 Task: Create a scrum project AuraTech. Add to scrum project AuraTech a team member softage.4@softage.net and assign as Project Lead. Add to scrum project AuraTech a team member softage.1@softage.net
Action: Mouse moved to (183, 51)
Screenshot: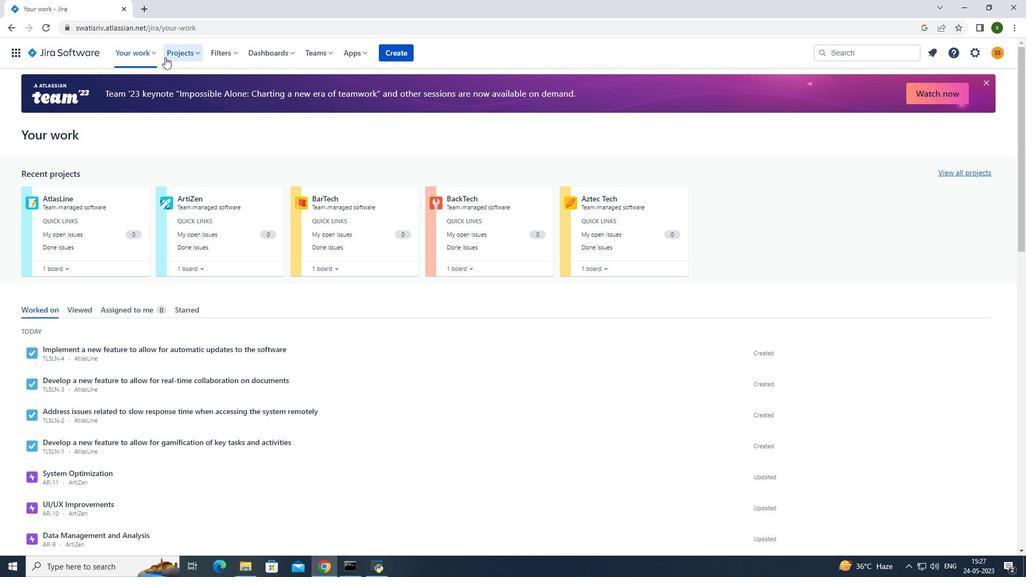 
Action: Mouse pressed left at (183, 51)
Screenshot: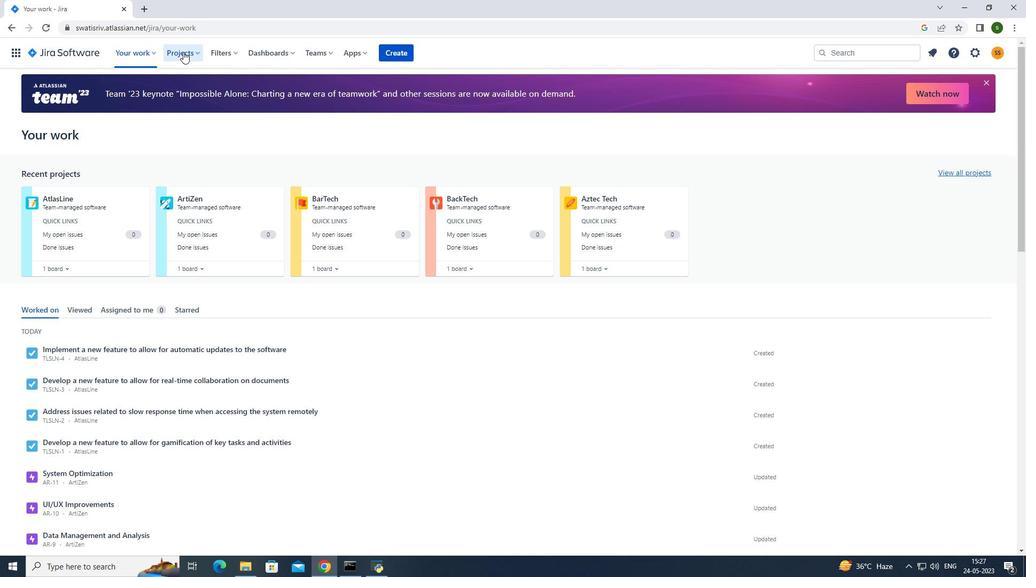 
Action: Mouse moved to (205, 272)
Screenshot: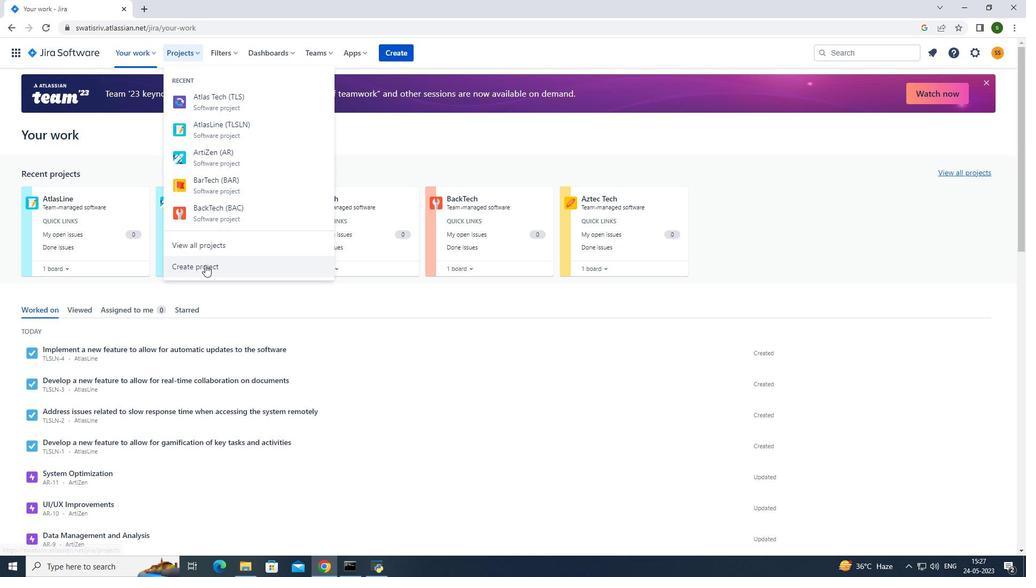 
Action: Mouse pressed left at (205, 272)
Screenshot: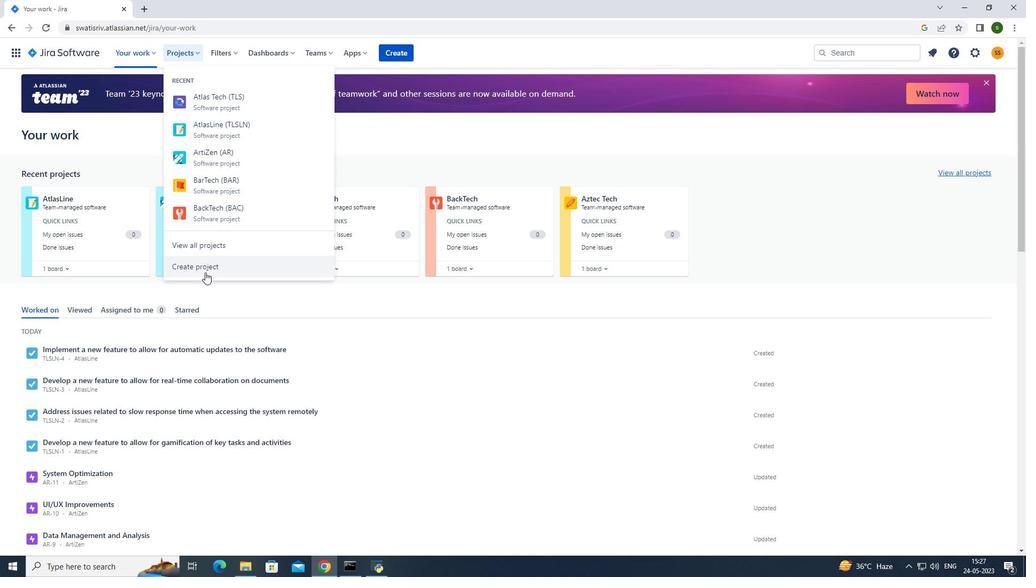 
Action: Mouse moved to (667, 268)
Screenshot: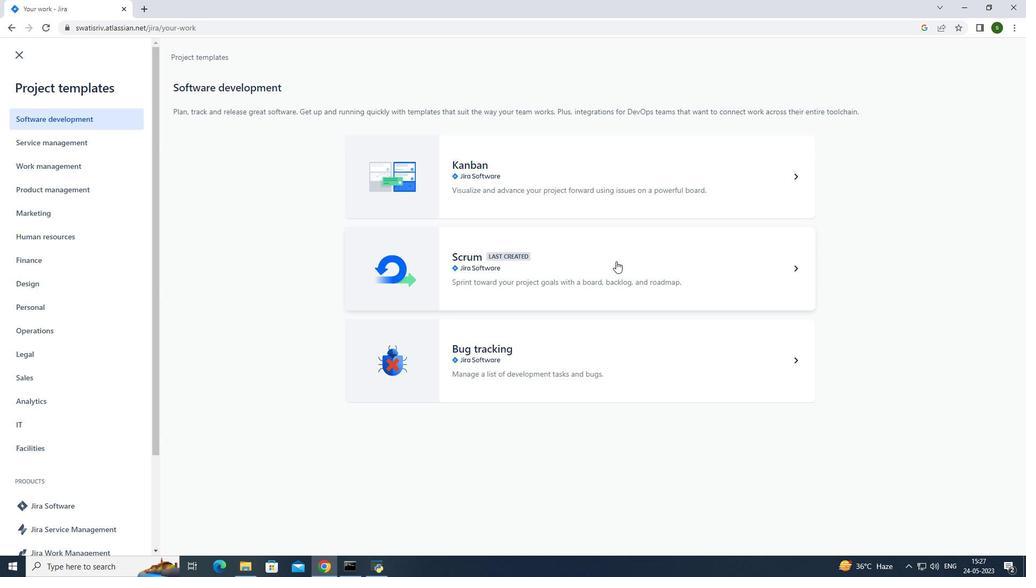 
Action: Mouse pressed left at (667, 268)
Screenshot: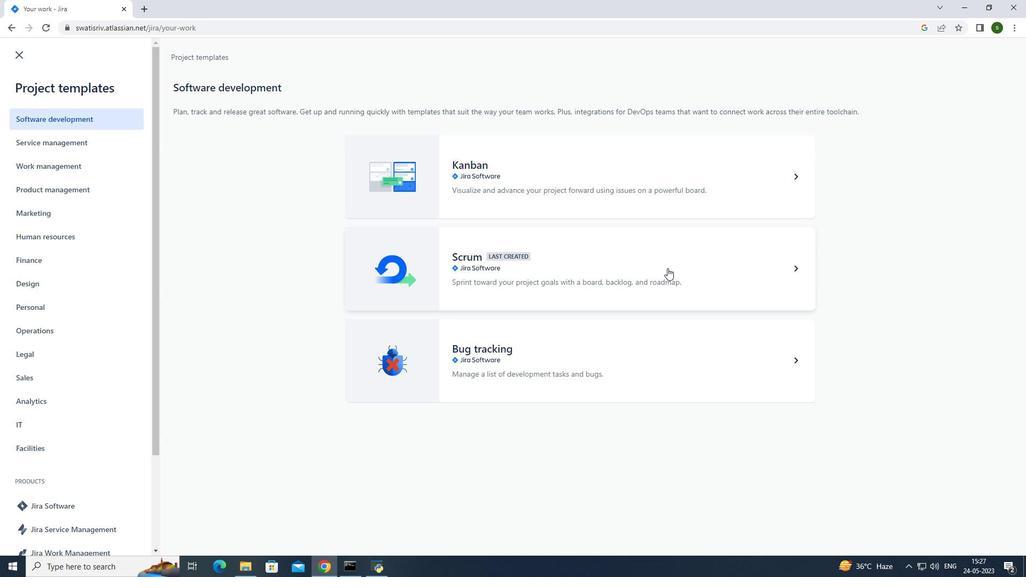 
Action: Mouse moved to (789, 531)
Screenshot: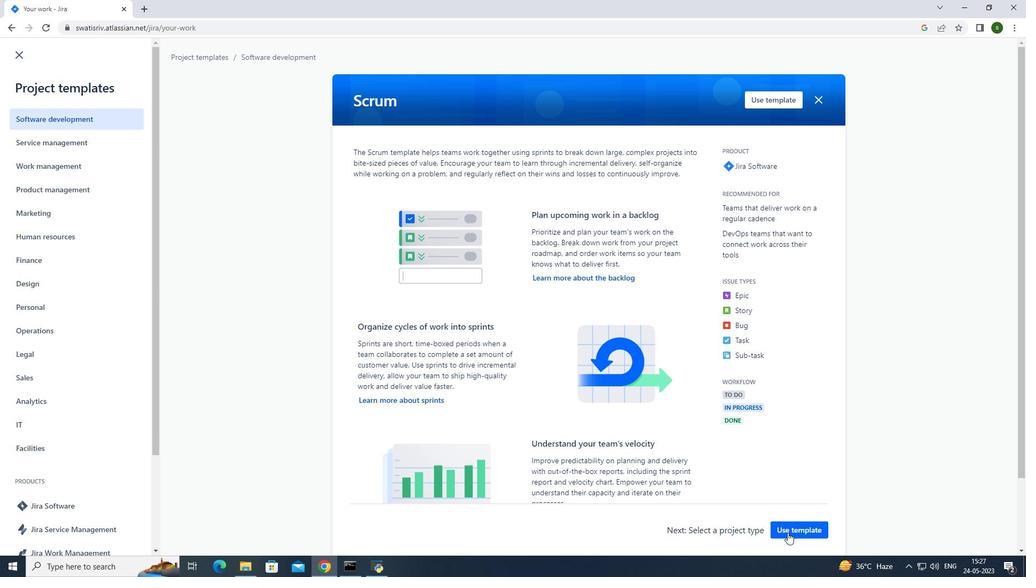 
Action: Mouse pressed left at (789, 531)
Screenshot: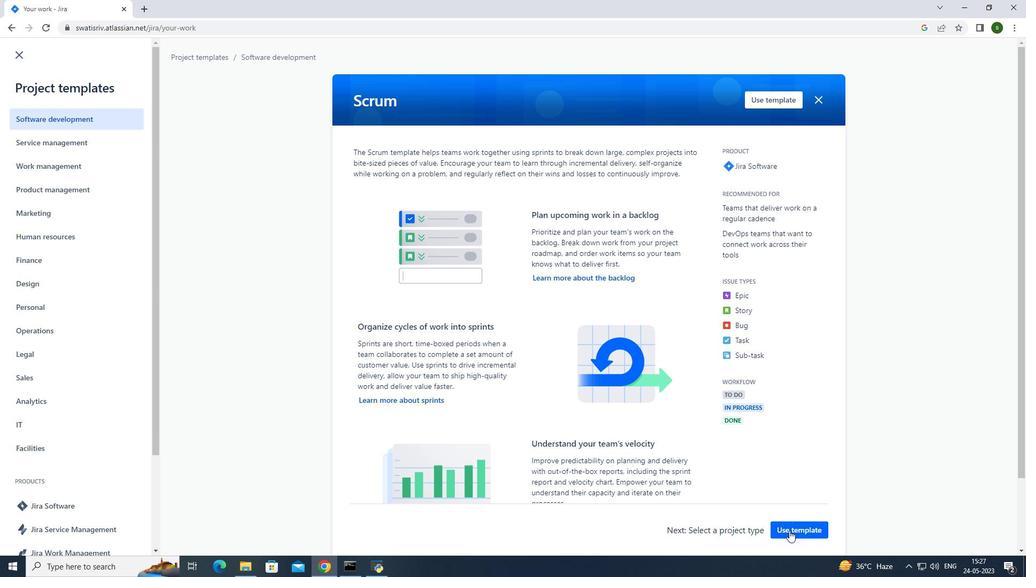
Action: Mouse moved to (485, 529)
Screenshot: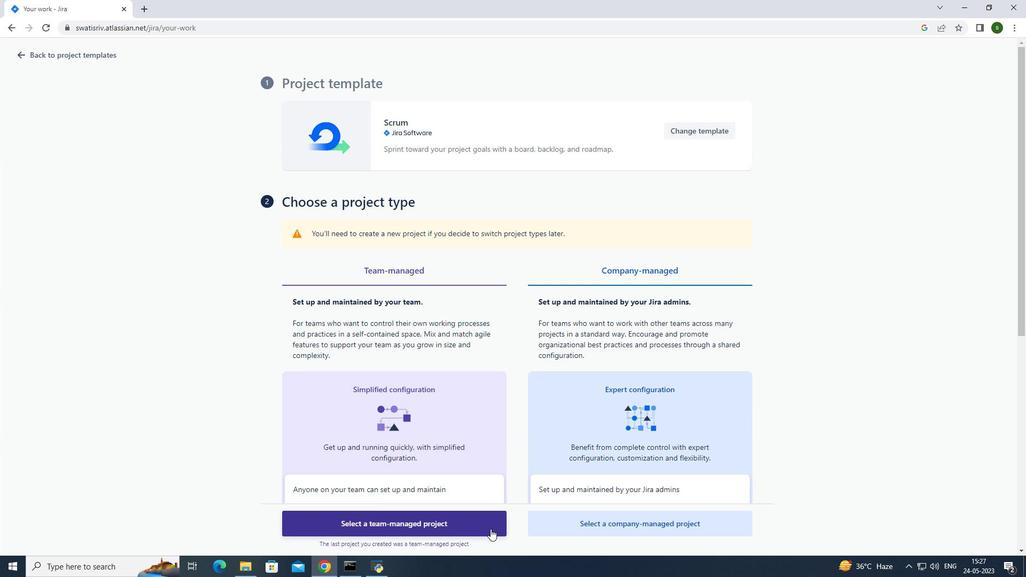 
Action: Mouse pressed left at (485, 529)
Screenshot: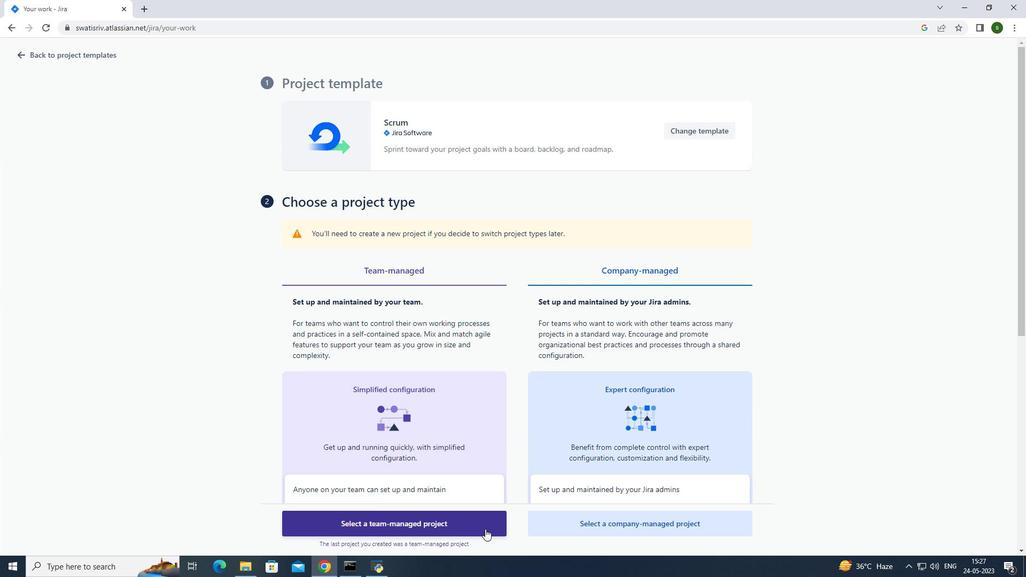 
Action: Mouse moved to (331, 249)
Screenshot: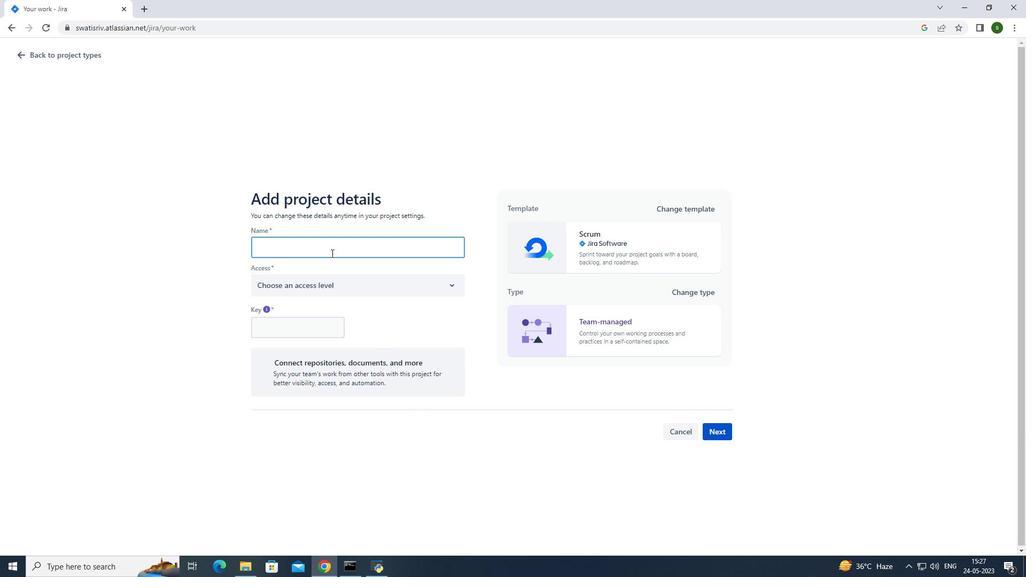 
Action: Mouse pressed left at (331, 249)
Screenshot: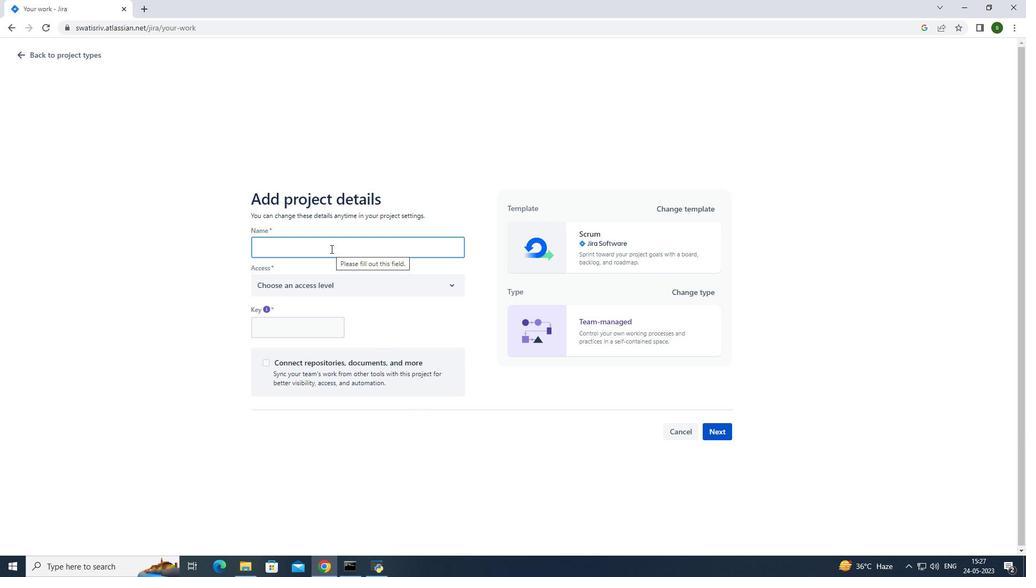 
Action: Key pressed <Key.caps_lock>A<Key.caps_lock>ura<Key.space><Key.caps_lock>T<Key.caps_lock>ech
Screenshot: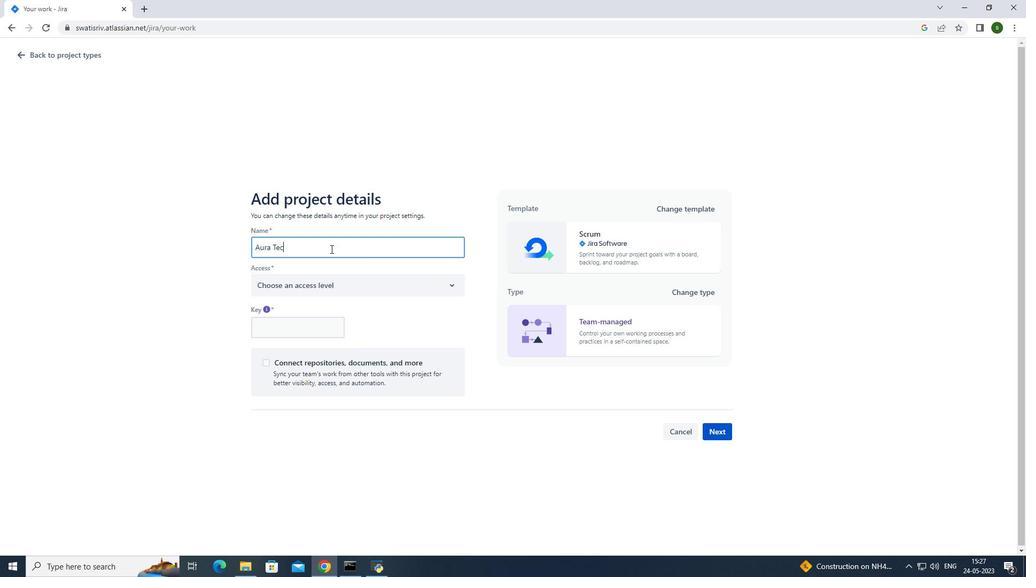 
Action: Mouse moved to (393, 288)
Screenshot: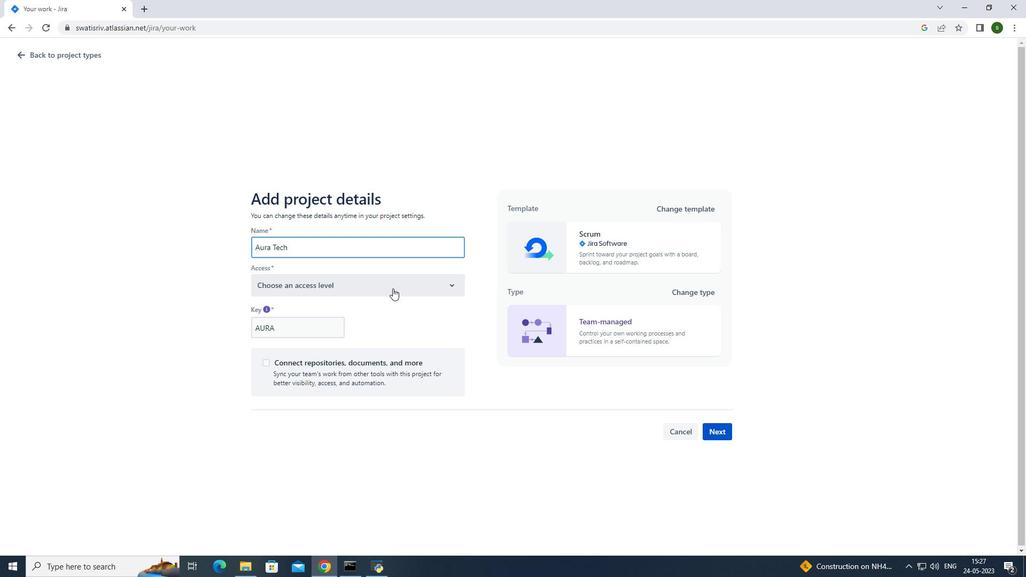 
Action: Mouse pressed left at (393, 288)
Screenshot: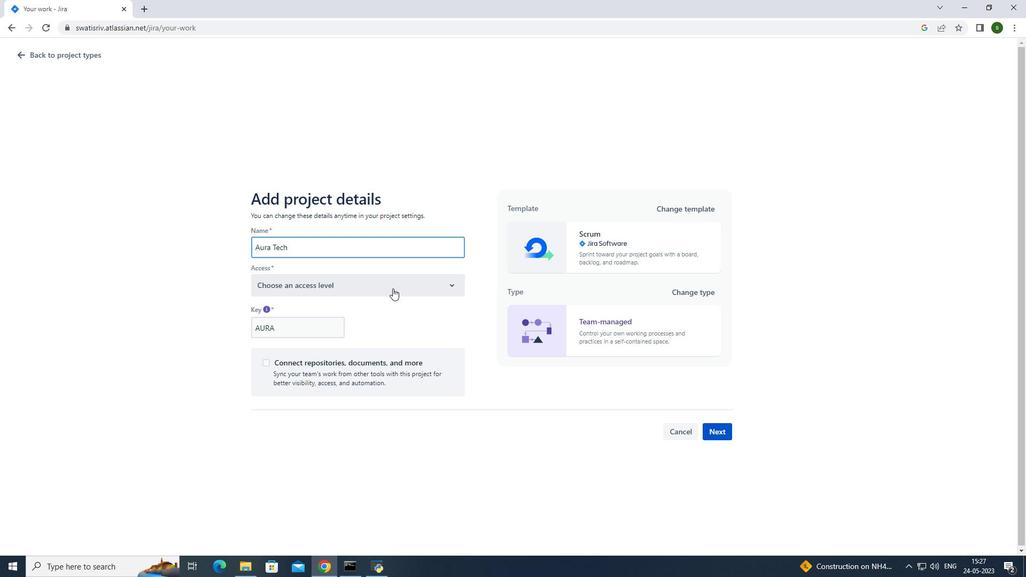 
Action: Mouse moved to (389, 319)
Screenshot: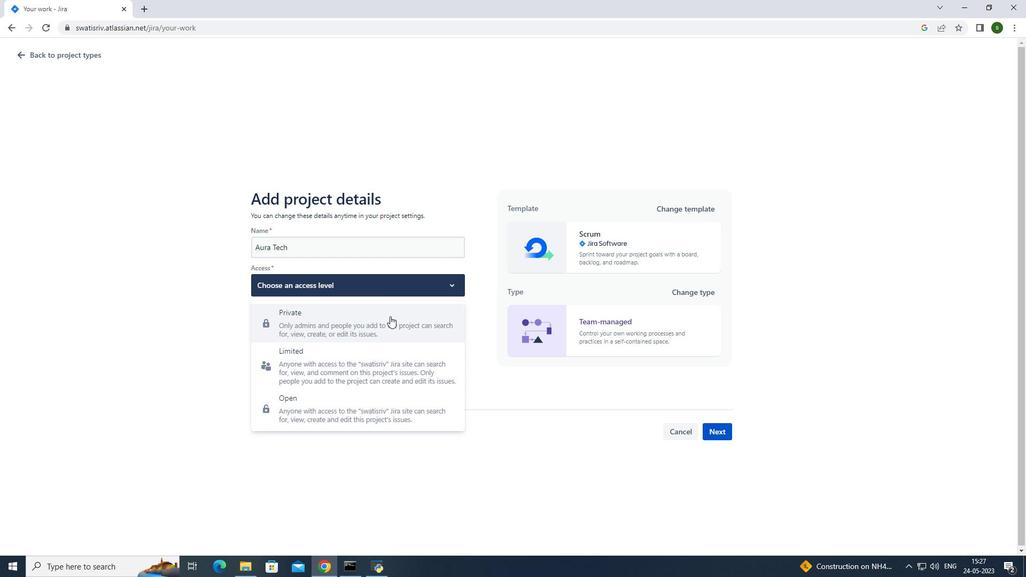 
Action: Mouse pressed left at (389, 319)
Screenshot: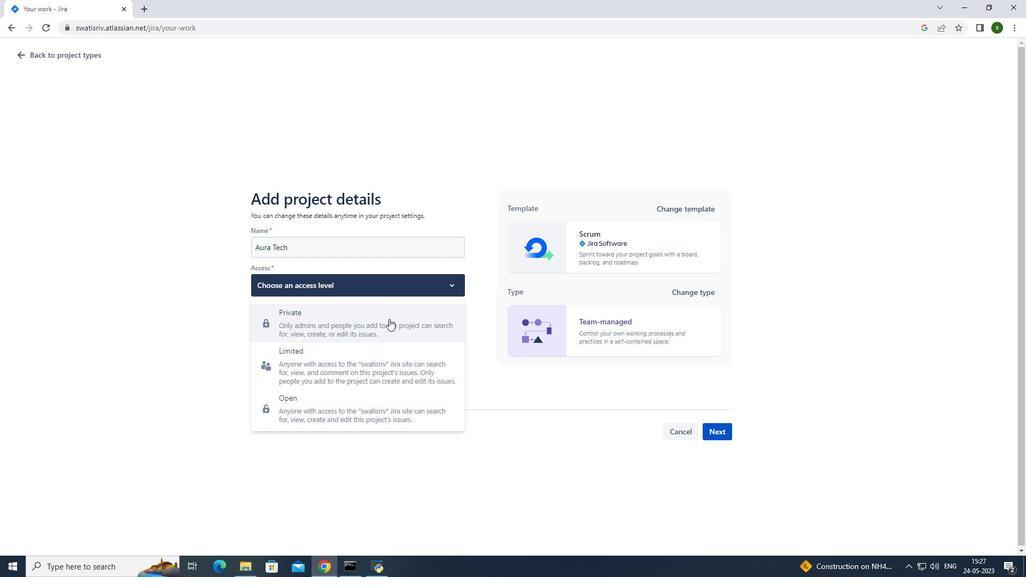 
Action: Mouse moved to (717, 431)
Screenshot: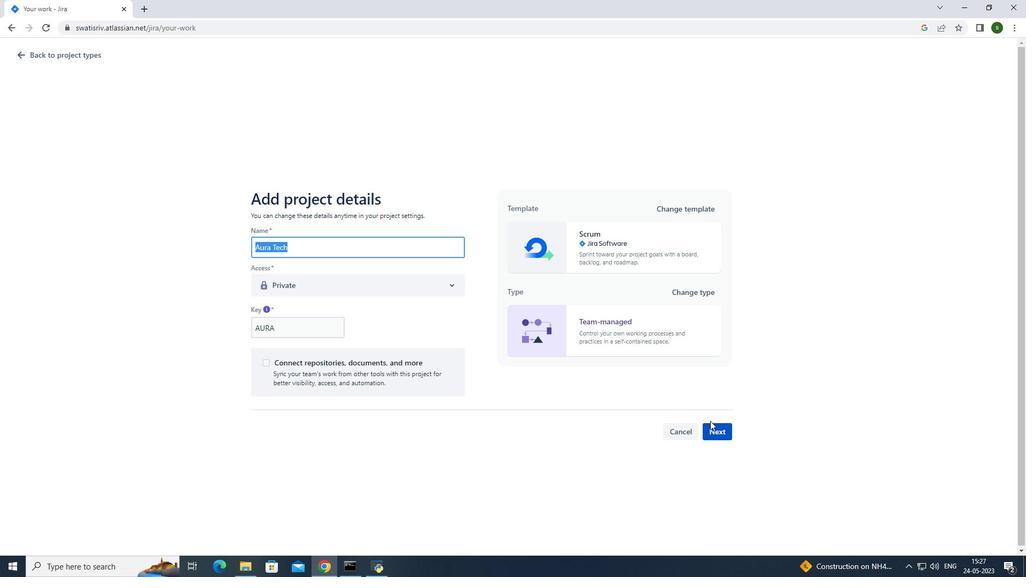 
Action: Mouse pressed left at (717, 431)
Screenshot: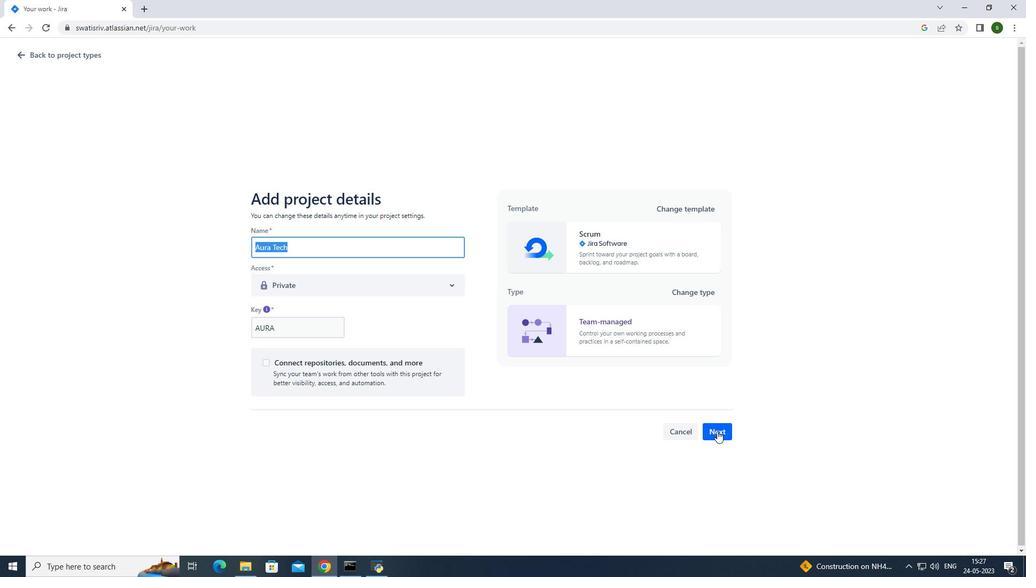 
Action: Mouse moved to (629, 358)
Screenshot: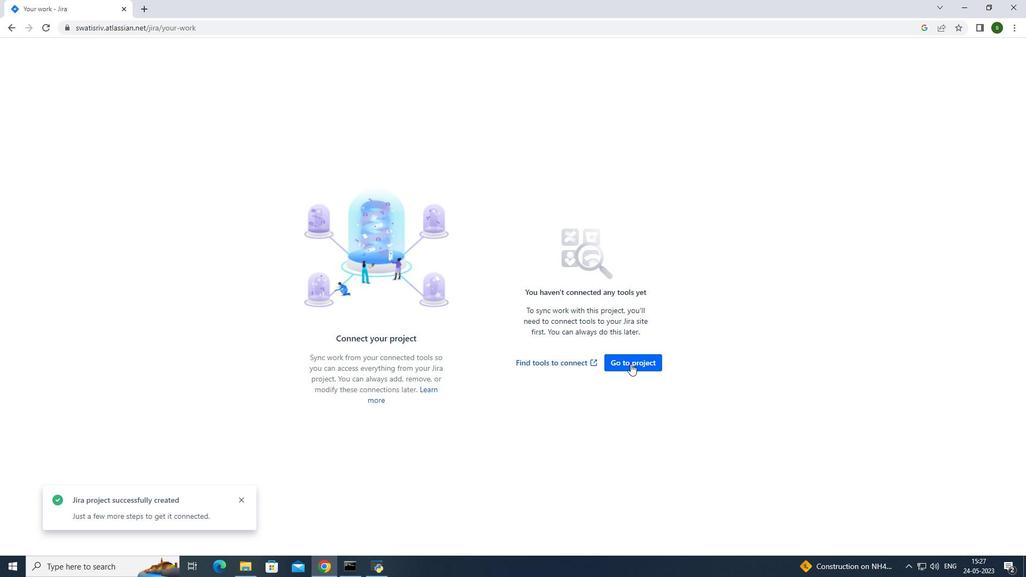 
Action: Mouse pressed left at (629, 358)
Screenshot: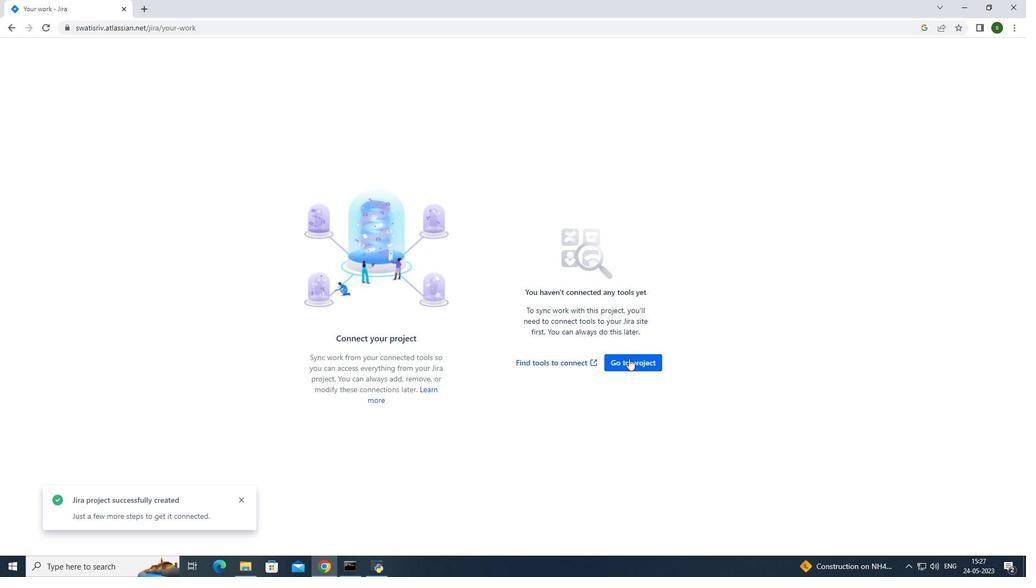 
Action: Mouse moved to (193, 55)
Screenshot: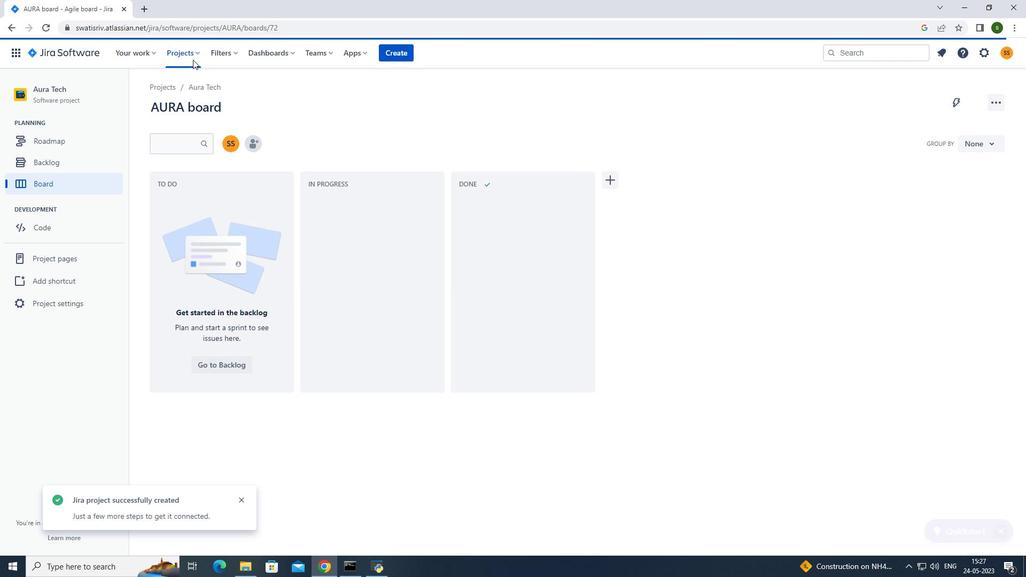 
Action: Mouse pressed left at (193, 55)
Screenshot: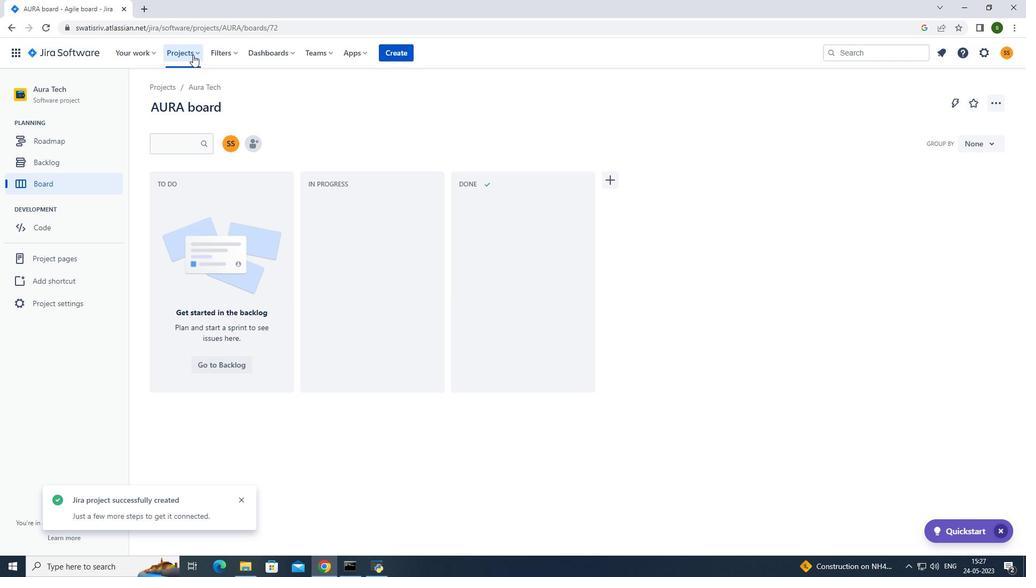 
Action: Mouse moved to (225, 104)
Screenshot: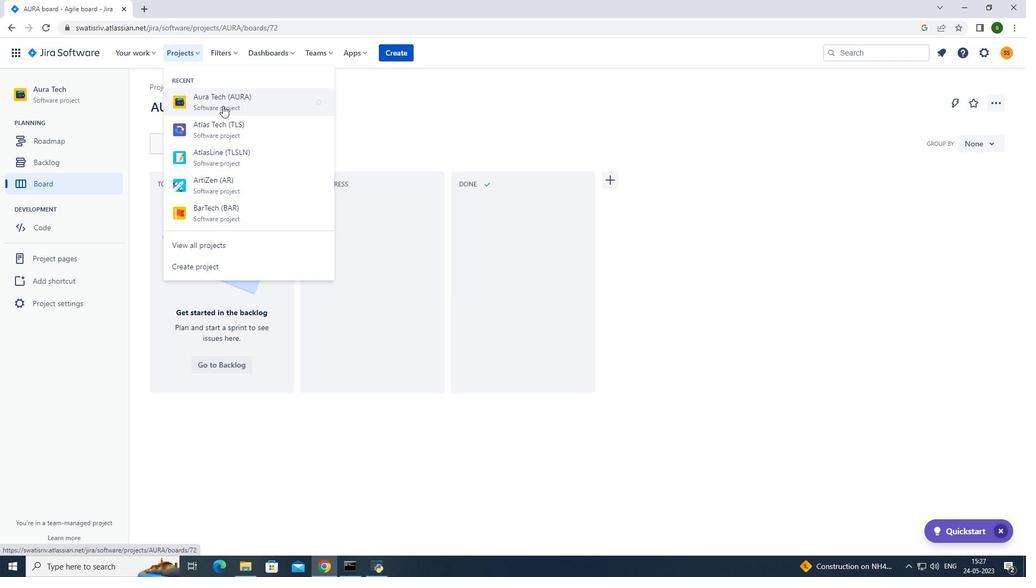 
Action: Mouse pressed left at (225, 104)
Screenshot: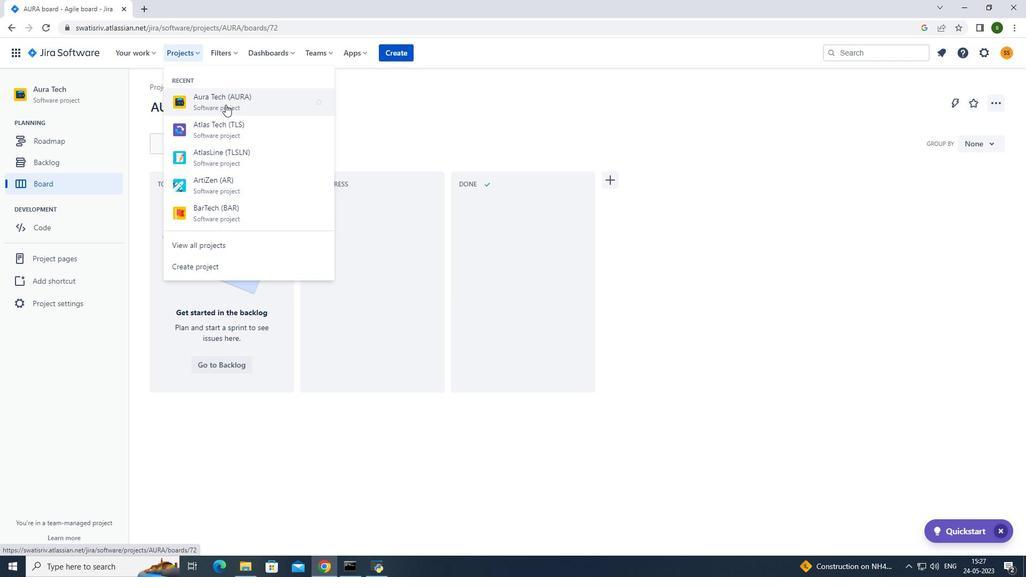 
Action: Mouse moved to (256, 141)
Screenshot: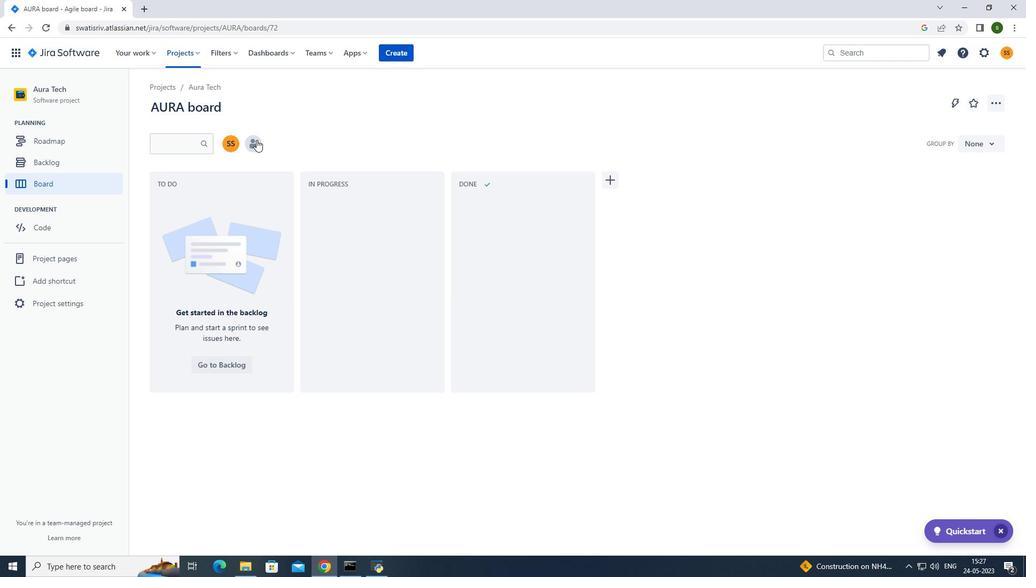 
Action: Mouse pressed left at (256, 141)
Screenshot: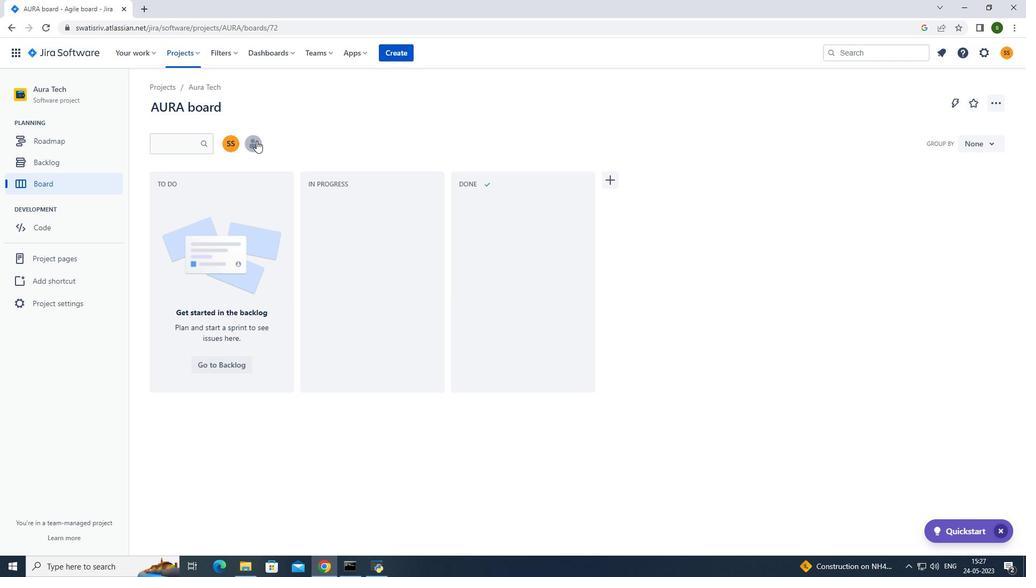 
Action: Mouse moved to (451, 116)
Screenshot: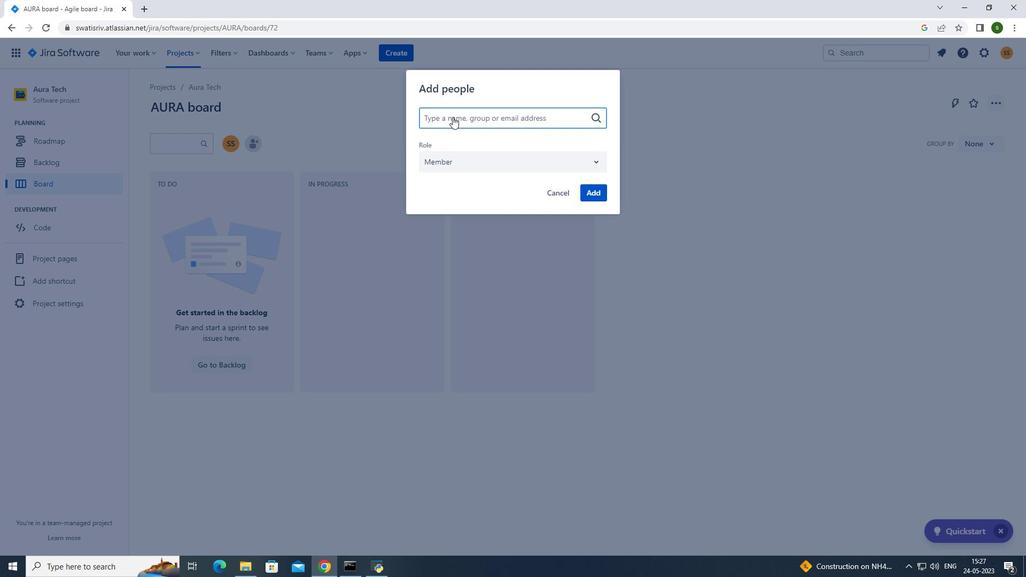 
Action: Key pressed softage.4<Key.shift>@softage.net
Screenshot: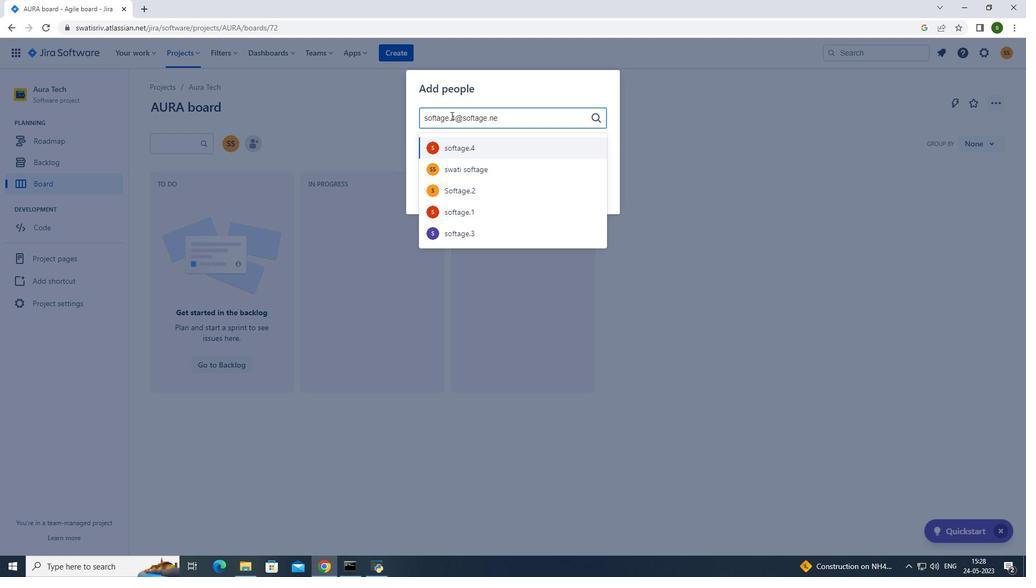 
Action: Mouse moved to (454, 146)
Screenshot: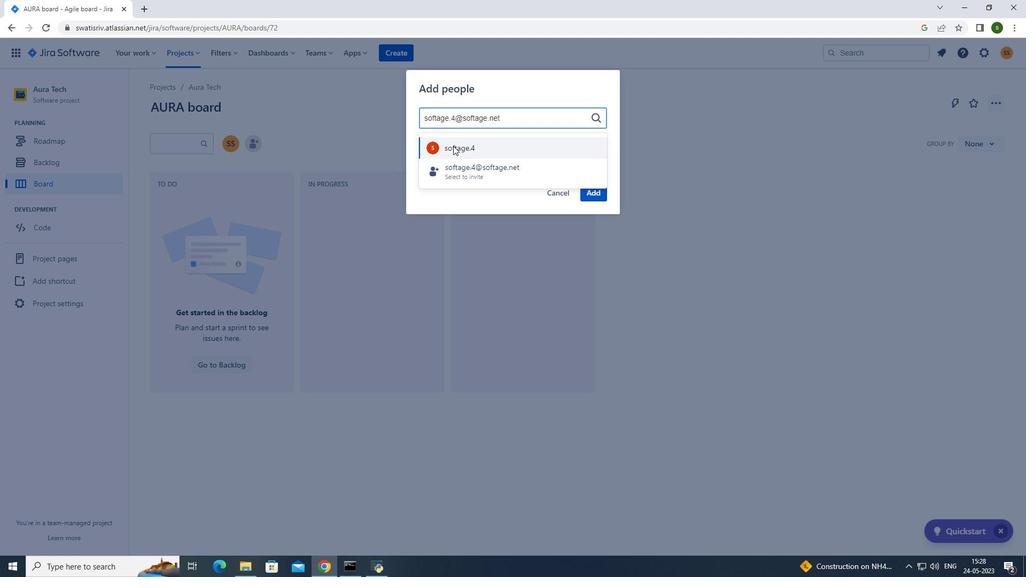 
Action: Mouse pressed left at (454, 146)
Screenshot: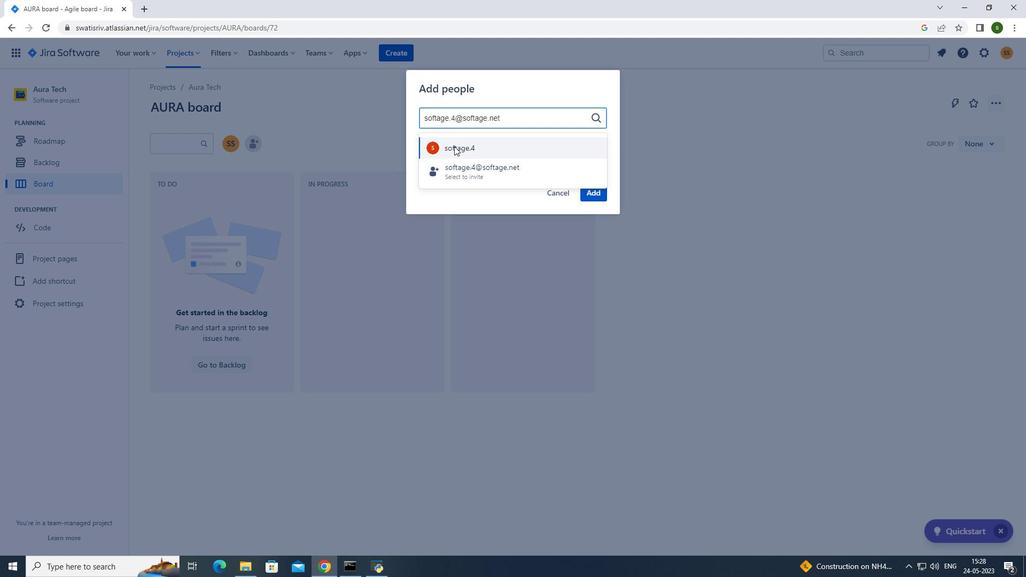 
Action: Mouse moved to (590, 189)
Screenshot: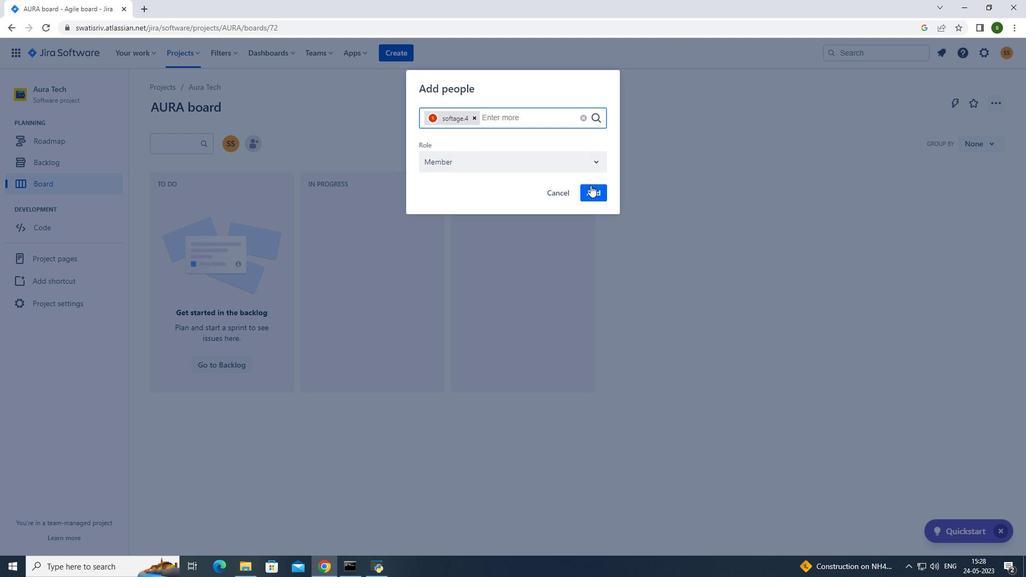 
Action: Mouse pressed left at (590, 189)
Screenshot: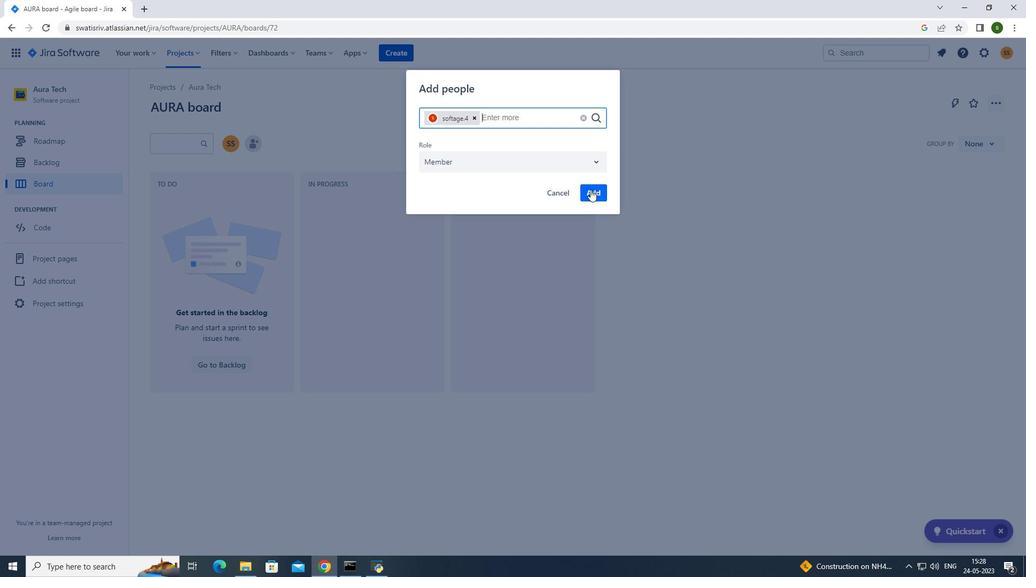 
Action: Mouse moved to (193, 59)
Screenshot: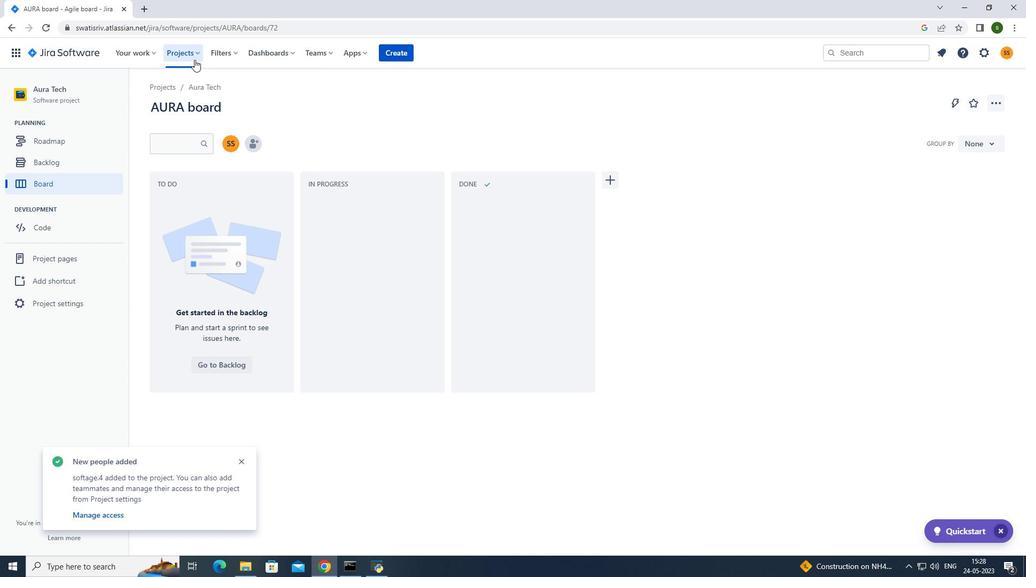 
Action: Mouse pressed left at (193, 59)
Screenshot: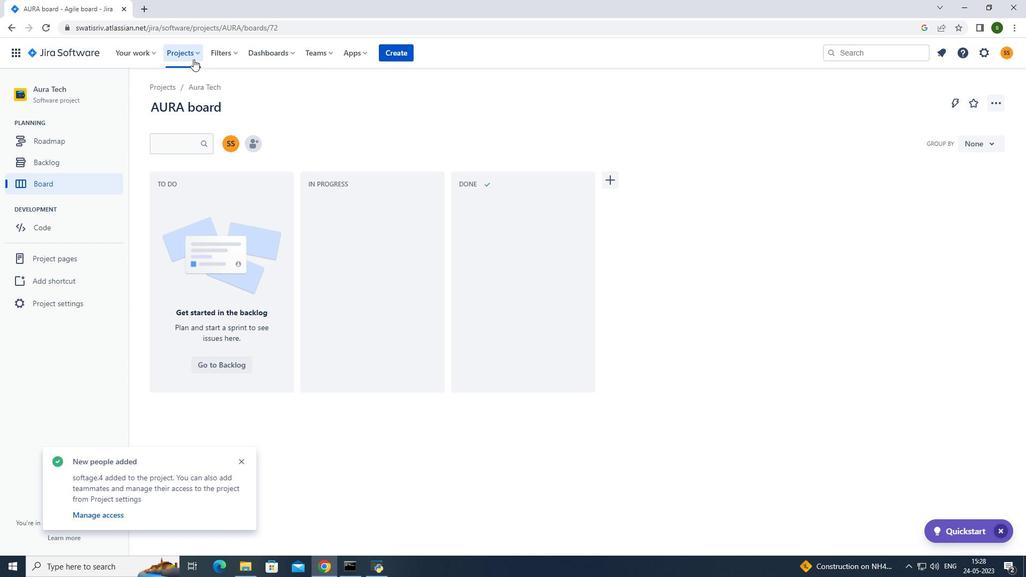 
Action: Mouse moved to (197, 101)
Screenshot: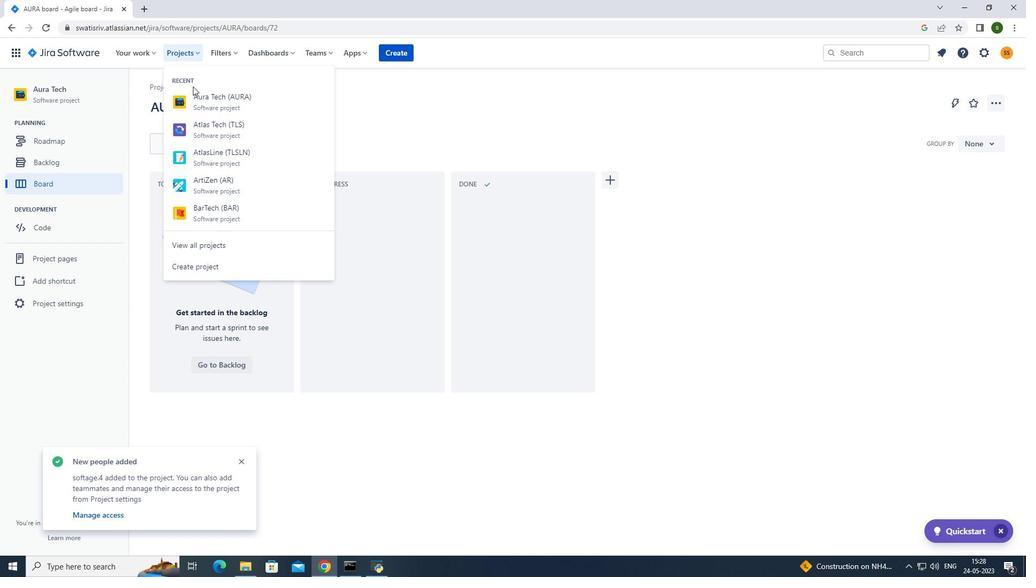 
Action: Mouse pressed left at (197, 101)
Screenshot: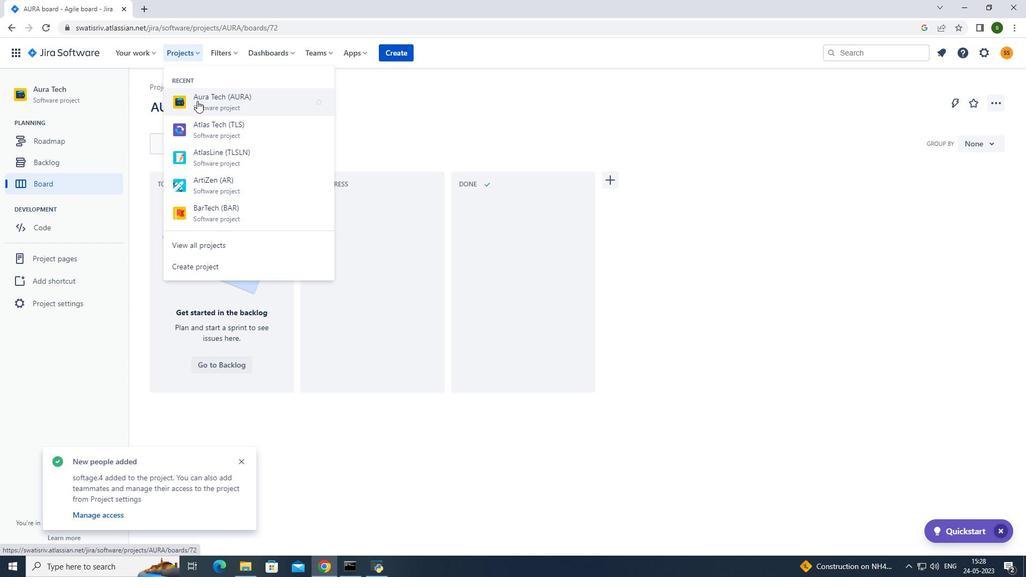 
Action: Mouse moved to (78, 310)
Screenshot: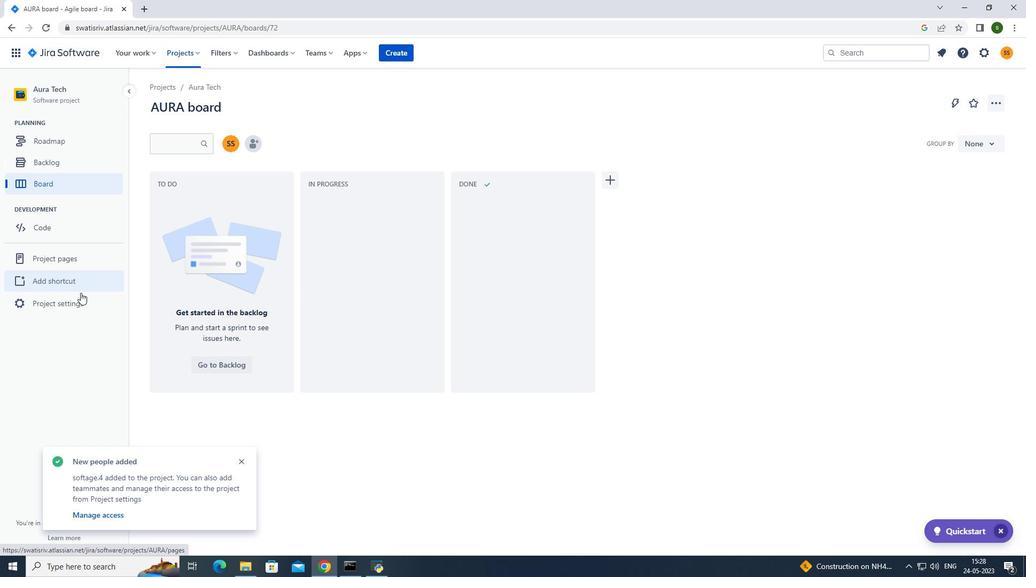 
Action: Mouse pressed left at (78, 310)
Screenshot: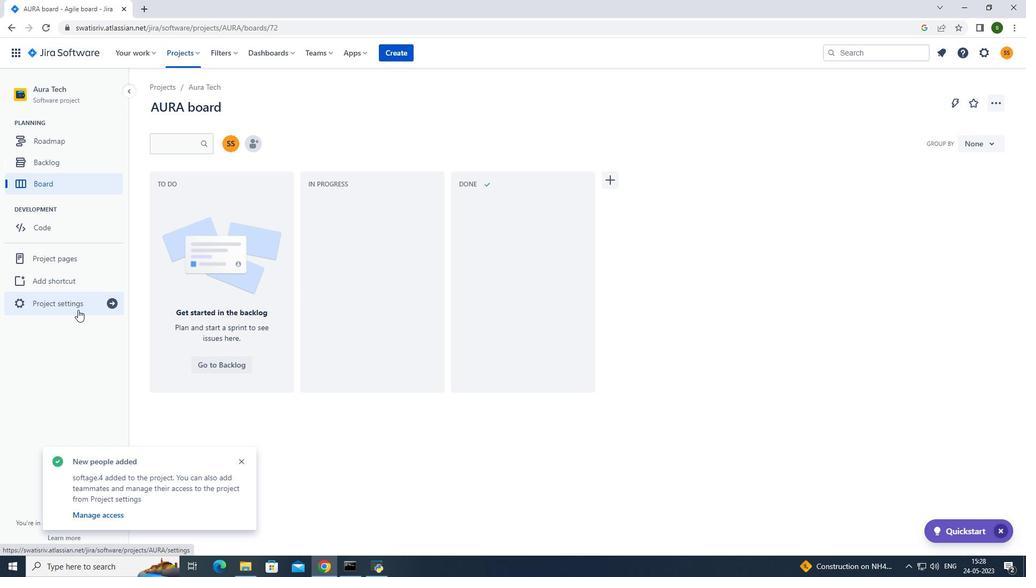 
Action: Mouse moved to (556, 382)
Screenshot: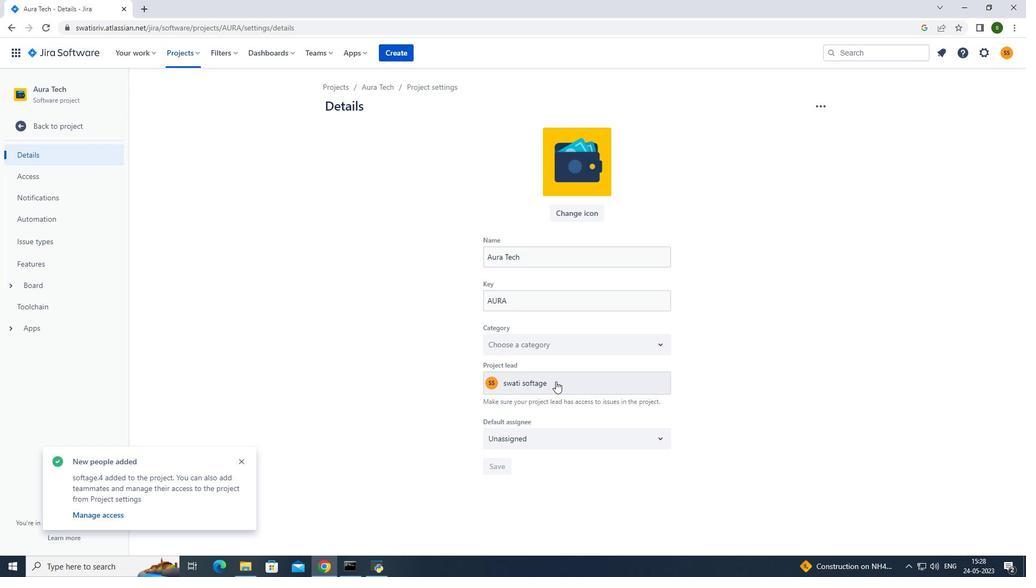 
Action: Mouse pressed left at (556, 382)
Screenshot: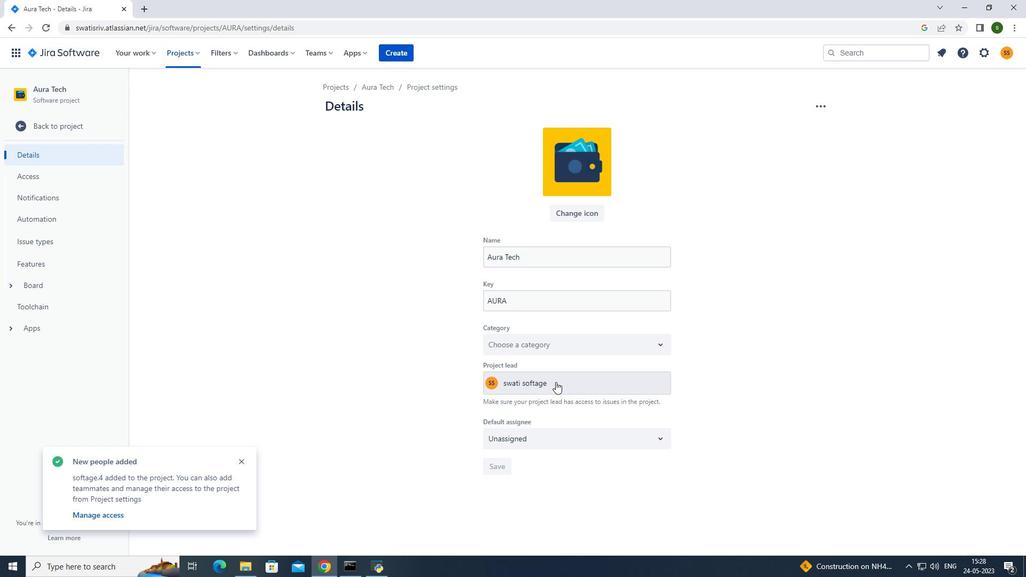 
Action: Mouse moved to (556, 380)
Screenshot: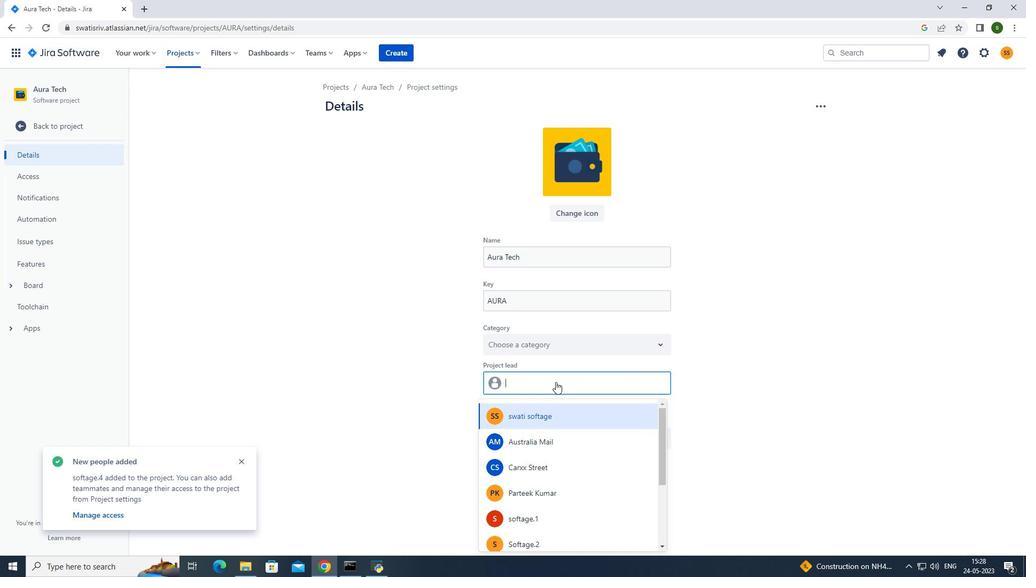
Action: Key pressed softage.4<Key.shift>@softage.net
Screenshot: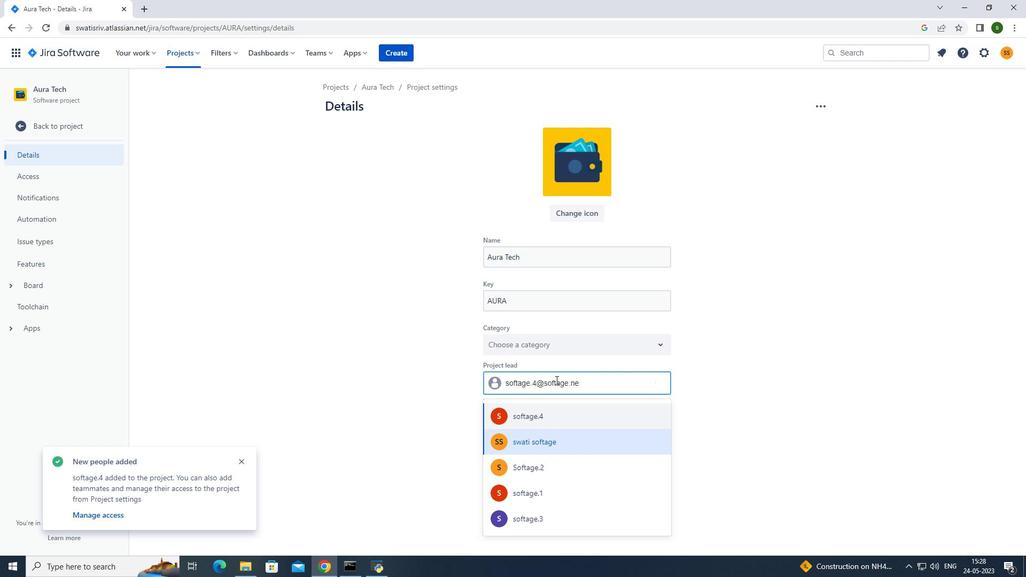 
Action: Mouse moved to (549, 419)
Screenshot: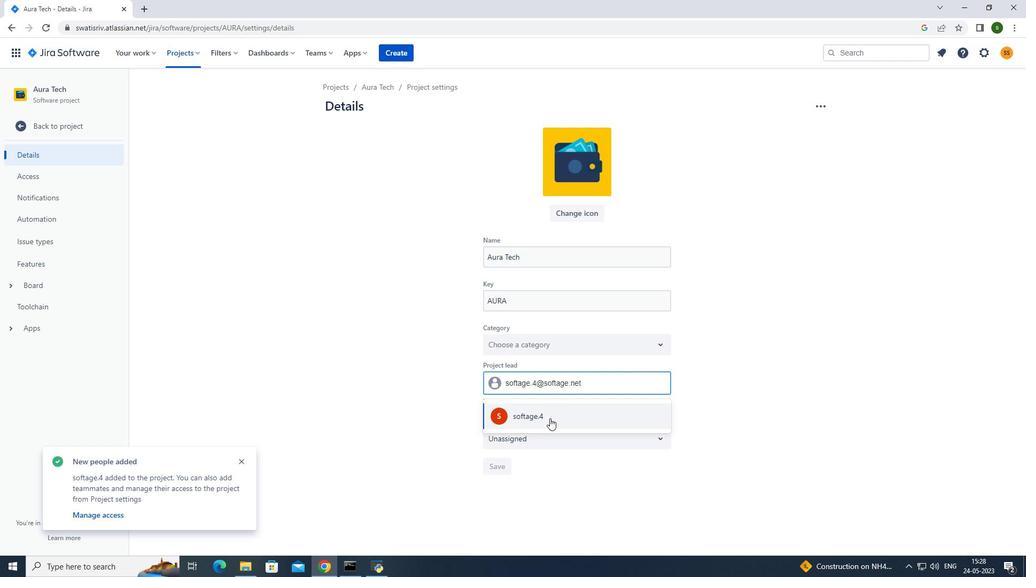 
Action: Mouse pressed left at (549, 419)
Screenshot: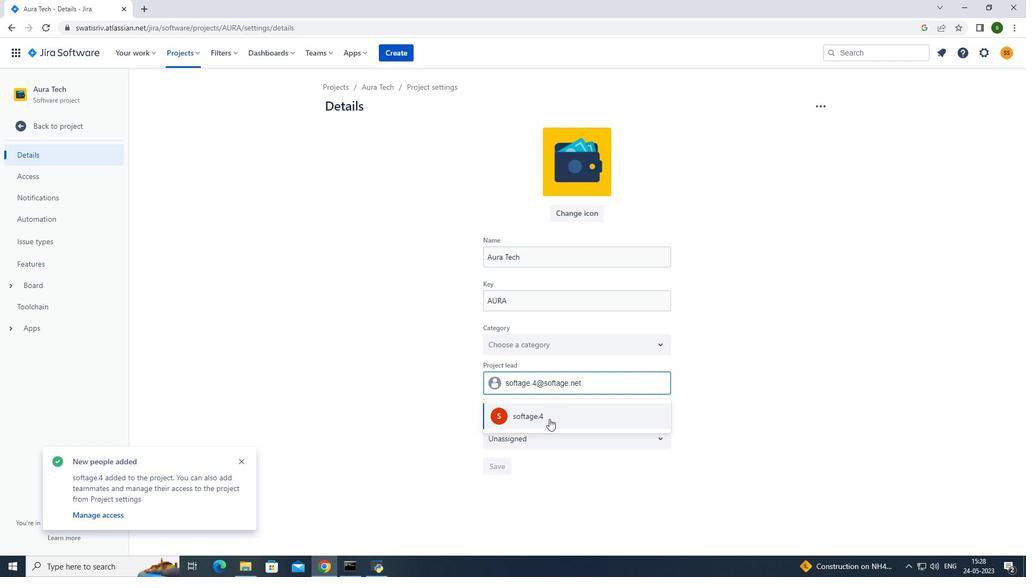 
Action: Mouse moved to (503, 461)
Screenshot: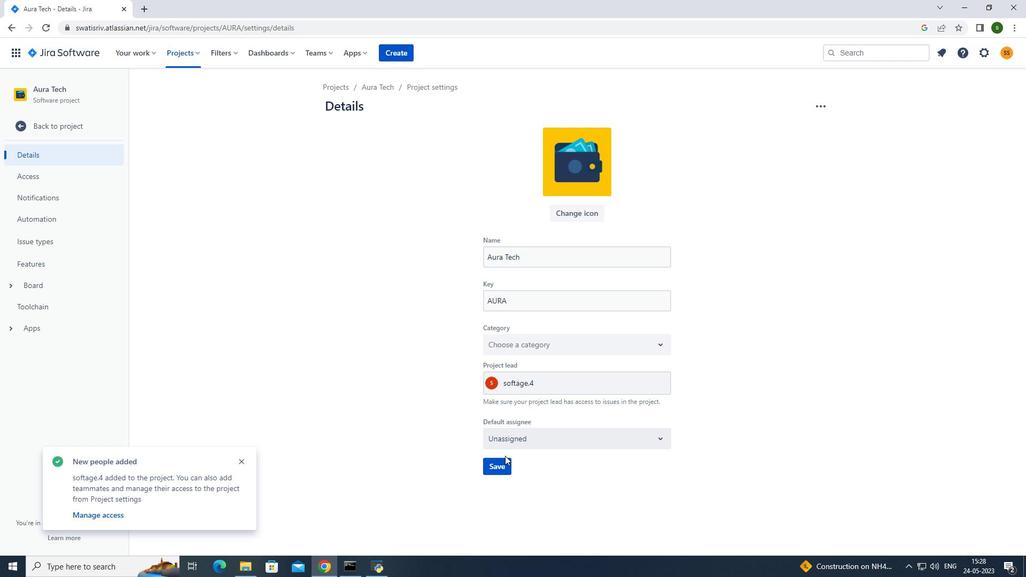 
Action: Mouse pressed left at (503, 461)
Screenshot: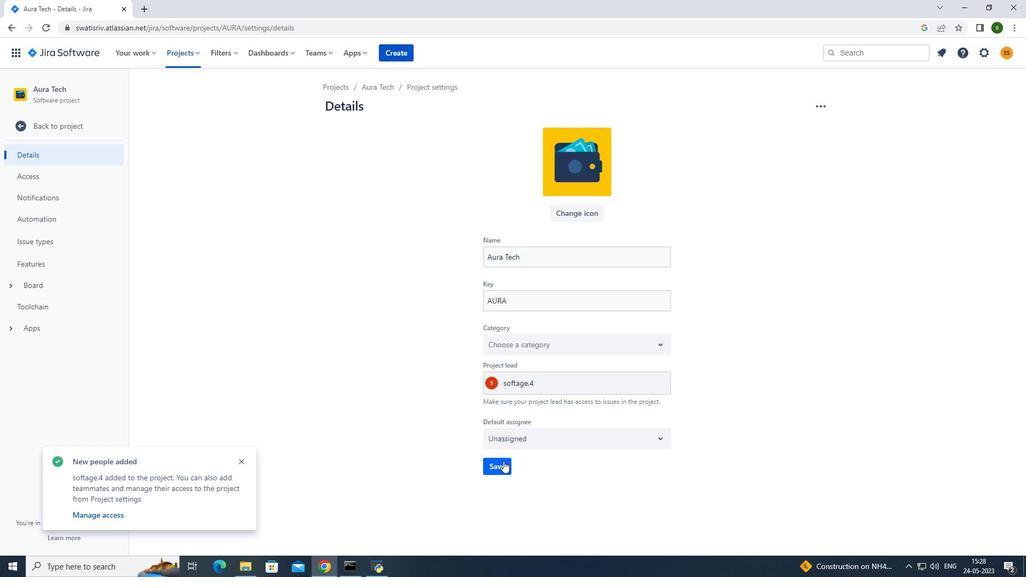 
Action: Mouse moved to (190, 53)
Screenshot: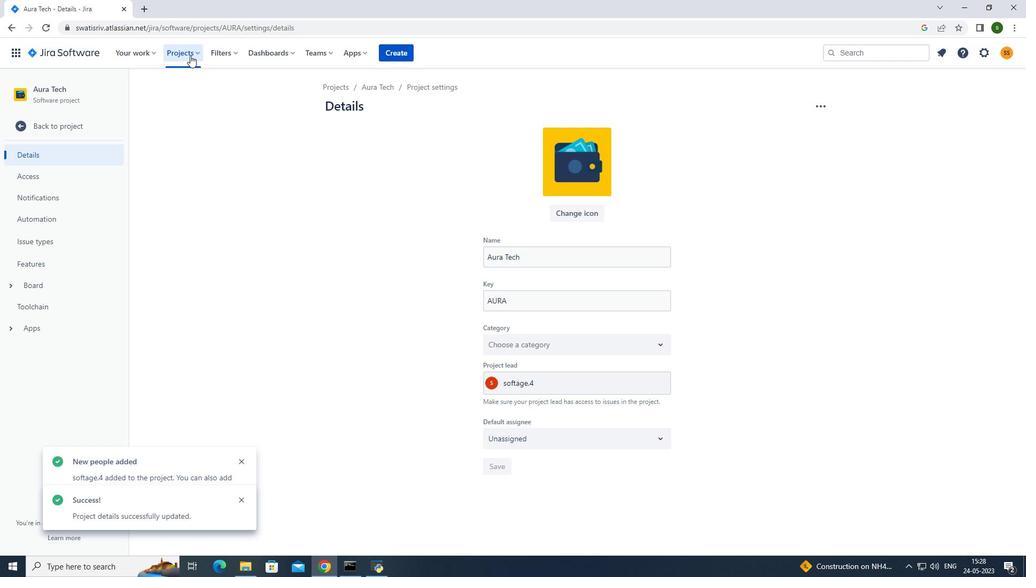 
Action: Mouse pressed left at (190, 53)
Screenshot: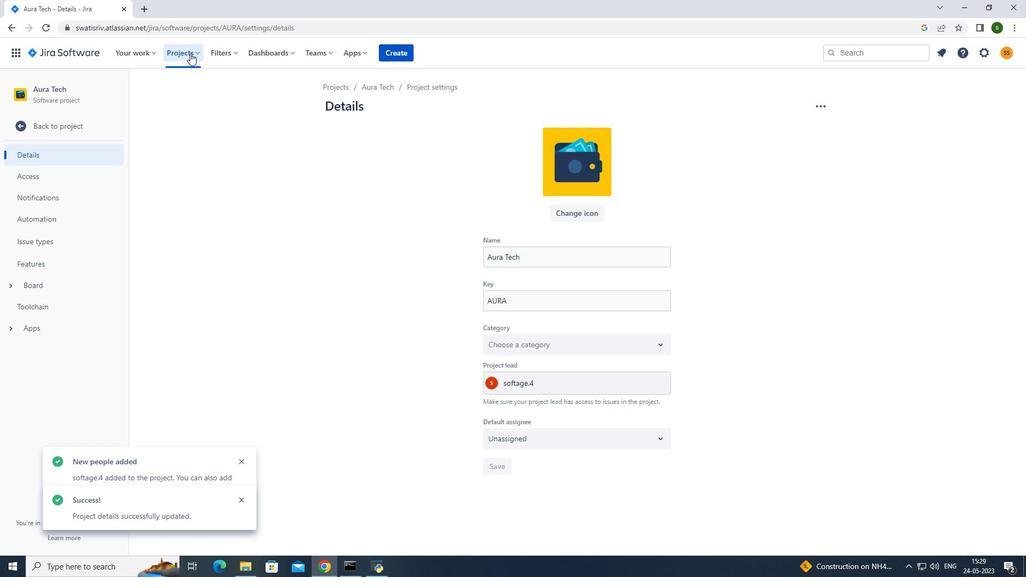 
Action: Mouse moved to (215, 105)
Screenshot: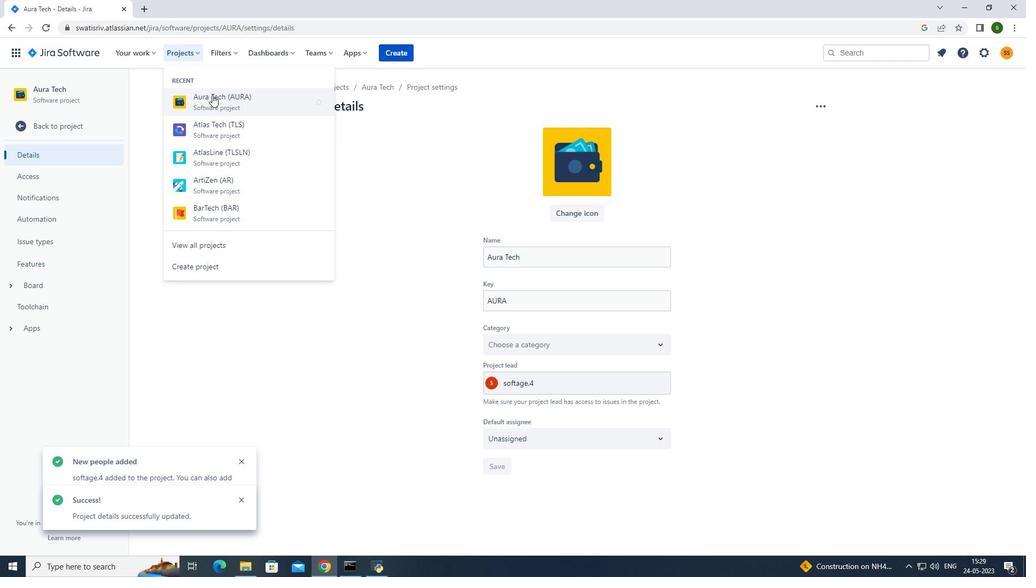 
Action: Mouse pressed left at (215, 105)
Screenshot: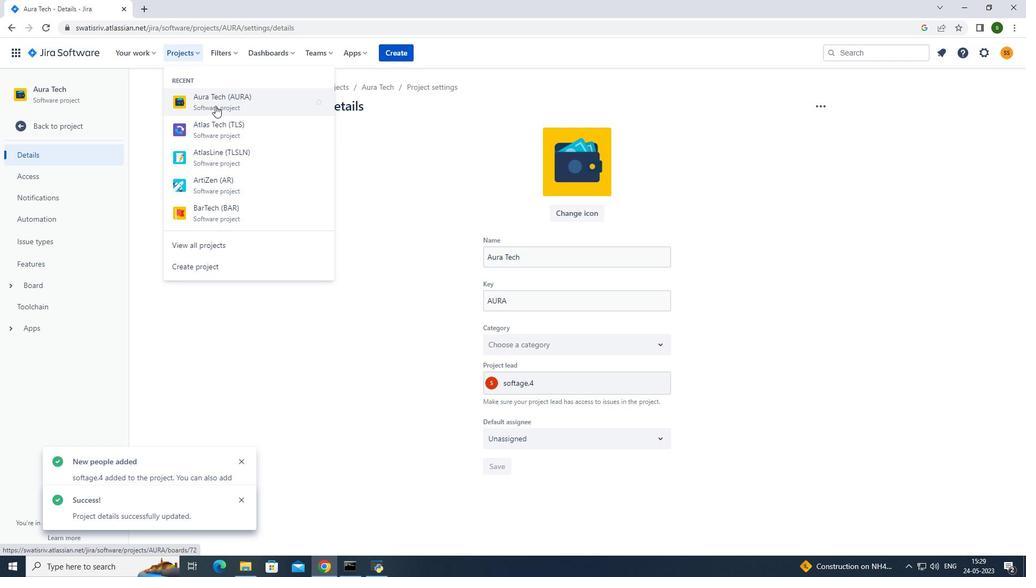 
Action: Mouse moved to (256, 144)
Screenshot: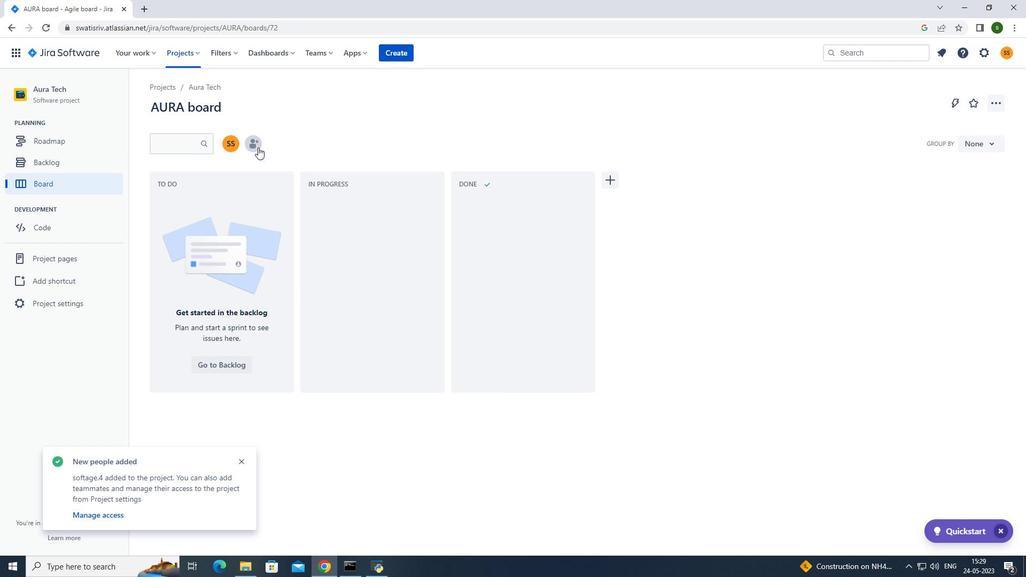 
Action: Mouse pressed left at (256, 144)
Screenshot: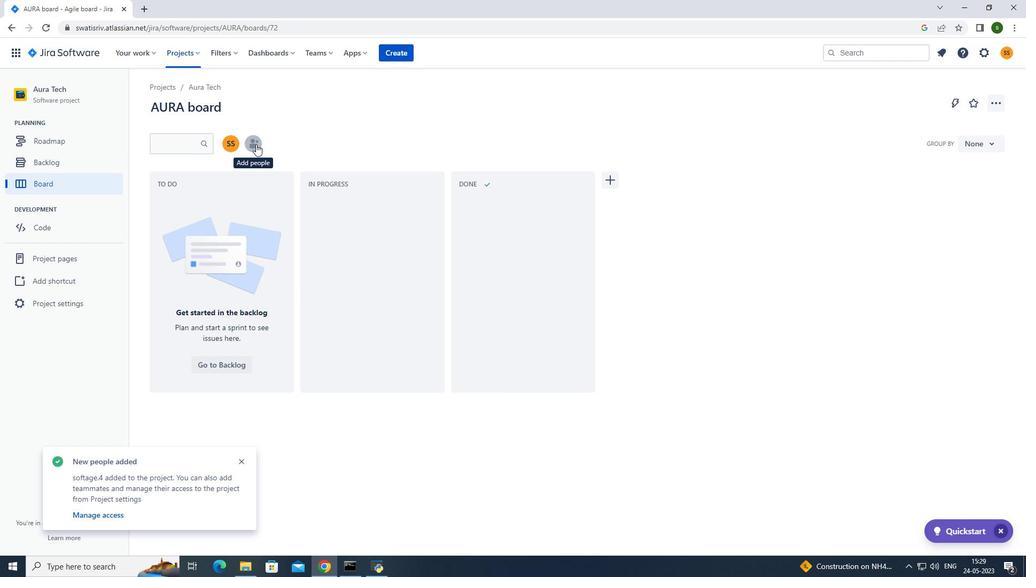 
Action: Mouse moved to (478, 119)
Screenshot: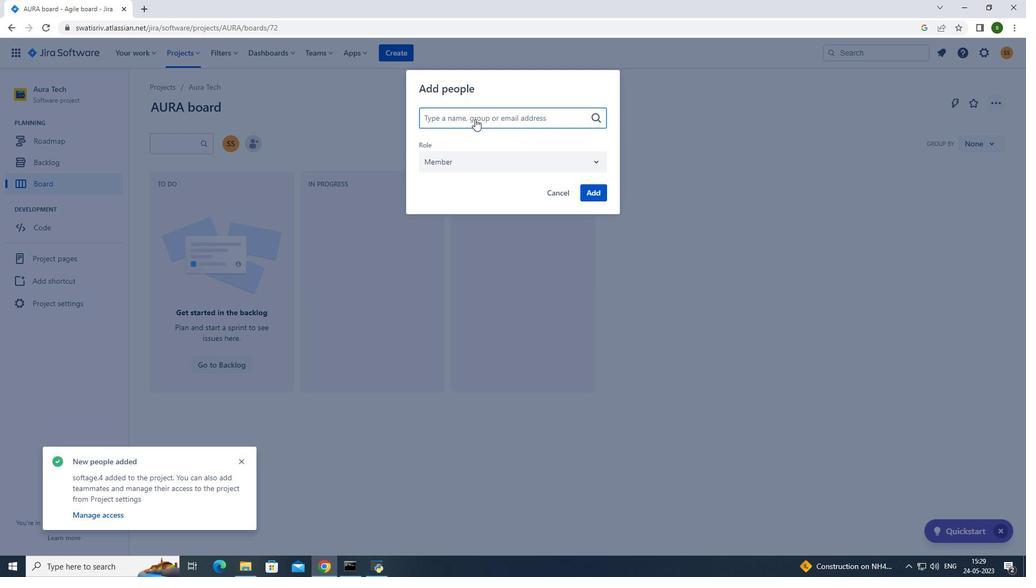 
Action: Key pressed softage.1<Key.shift>@softage.net
Screenshot: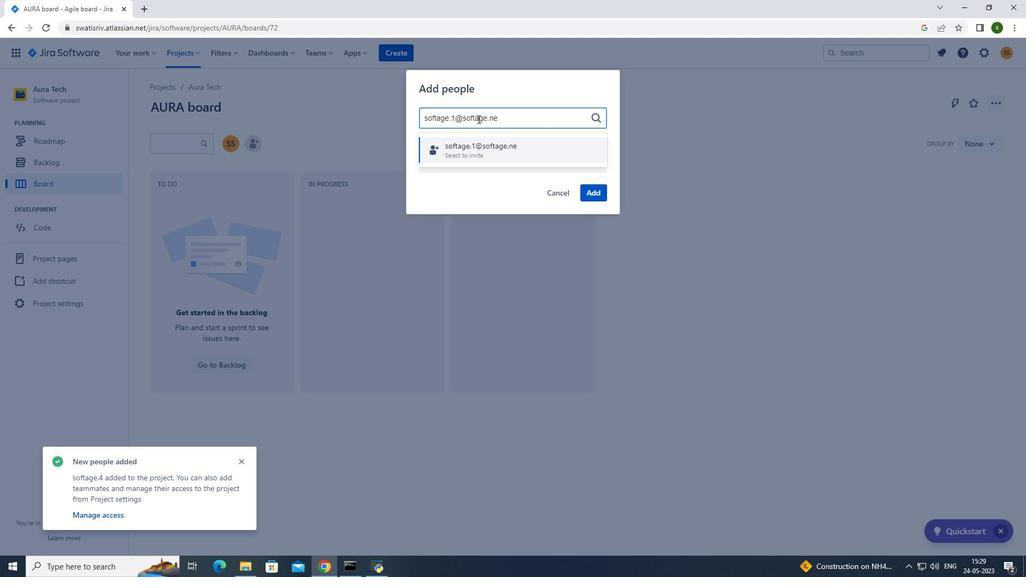 
Action: Mouse moved to (478, 141)
Screenshot: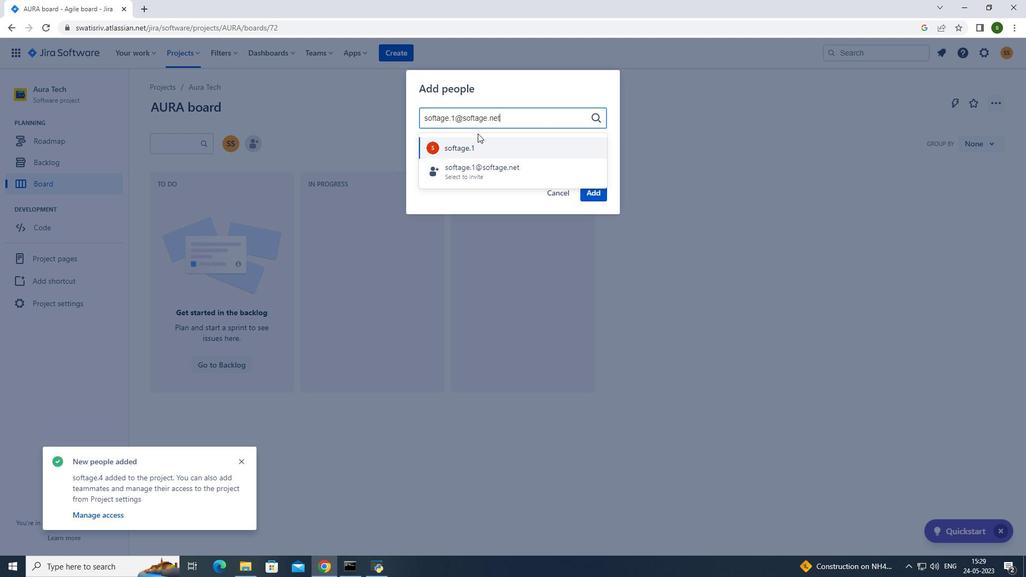 
Action: Mouse pressed left at (478, 141)
Screenshot: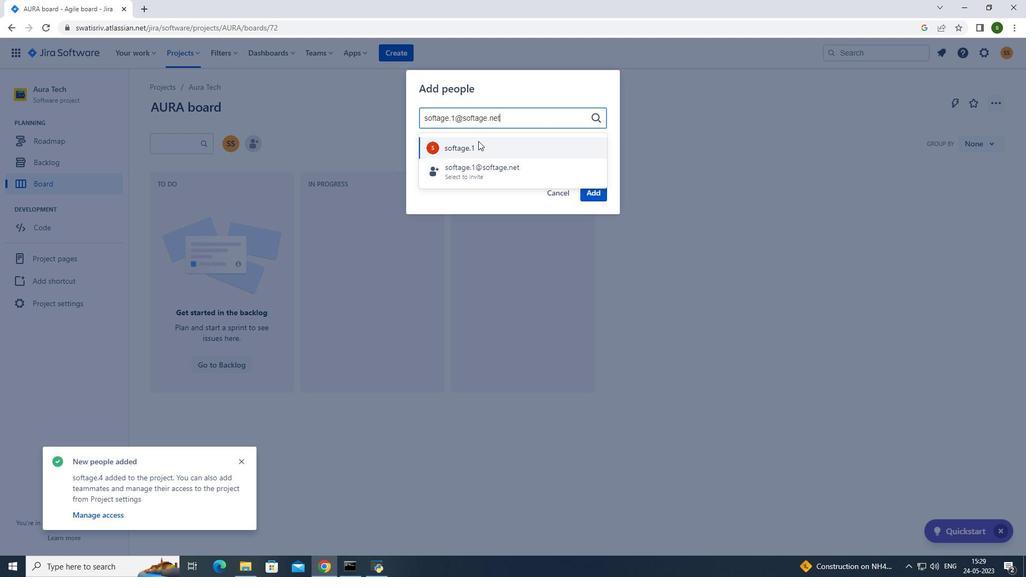 
Action: Mouse moved to (596, 186)
Screenshot: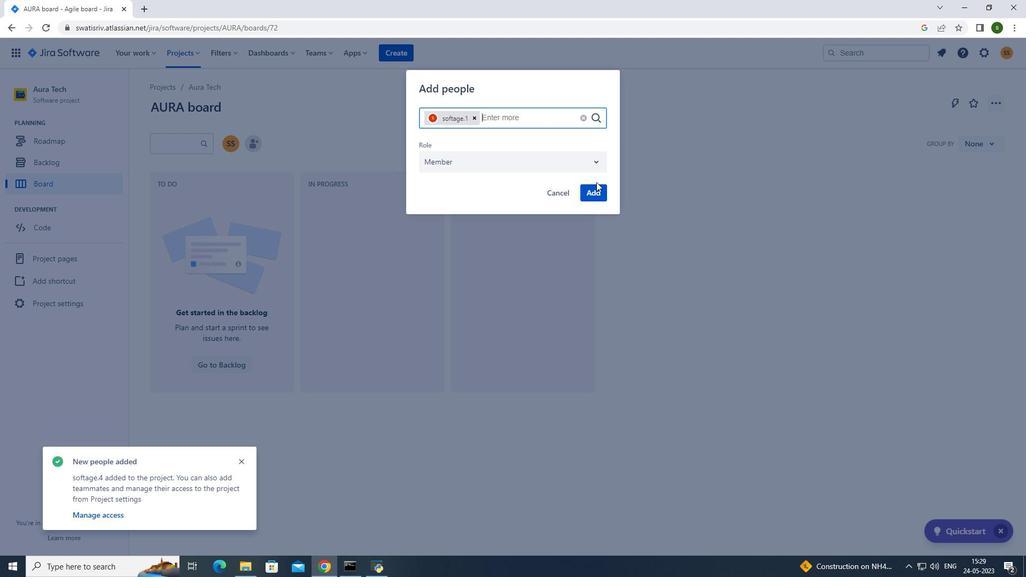 
Action: Mouse pressed left at (596, 186)
Screenshot: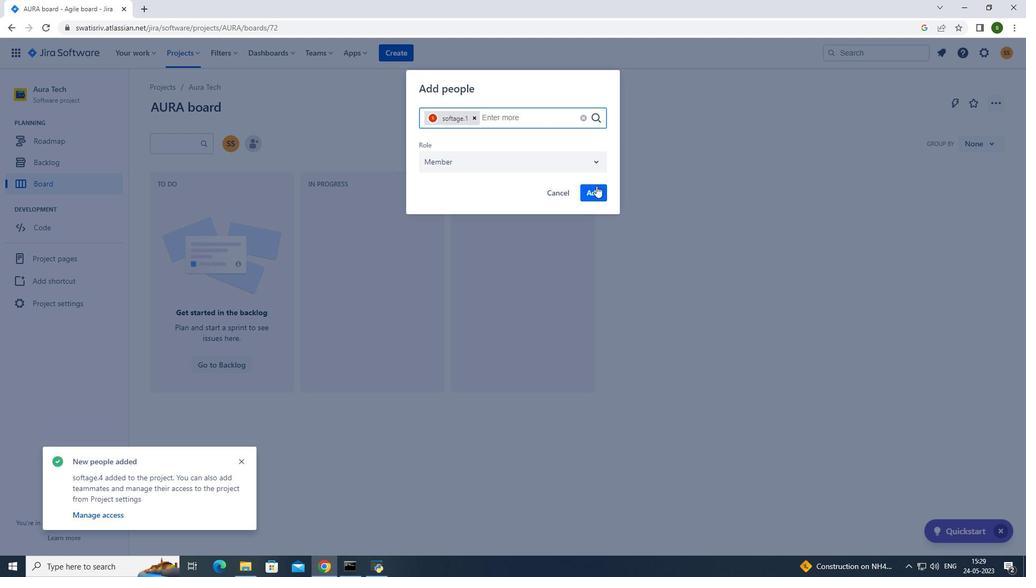 
Action: Mouse moved to (533, 111)
Screenshot: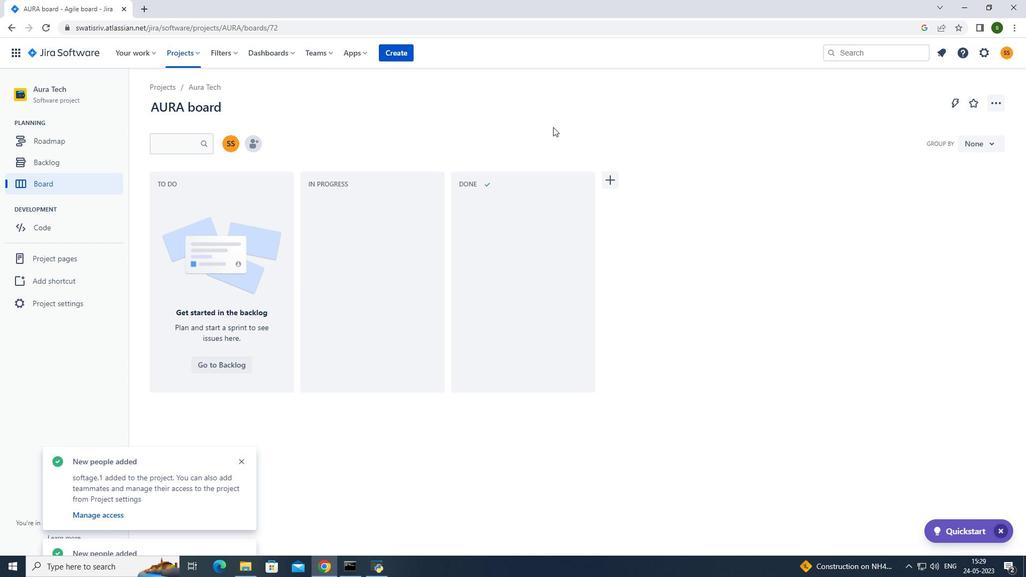 
